 Task: Look for space in Pápa, Hungary from 2nd June, 2023 to 15th June, 2023 for 2 adults and 1 pet in price range Rs.10000 to Rs.15000. Place can be entire place with 1  bedroom having 1 bed and 1 bathroom. Property type can be house, flat, guest house, hotel. Booking option can be shelf check-in. Required host language is English.
Action: Mouse moved to (545, 90)
Screenshot: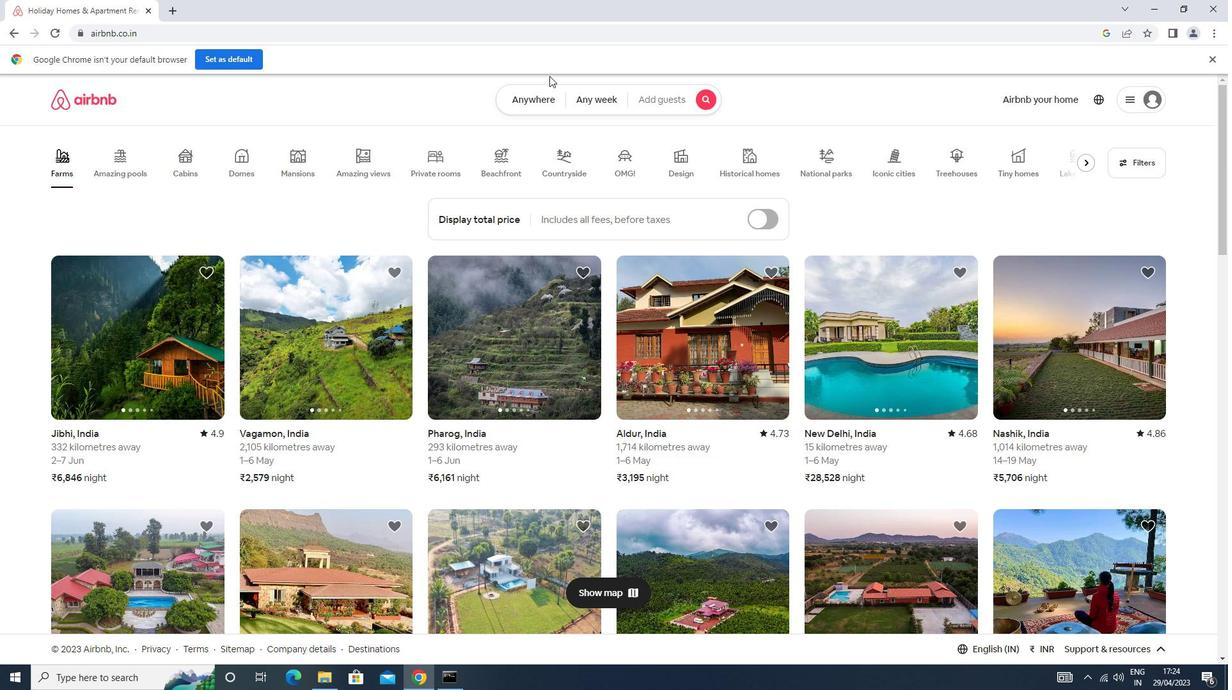 
Action: Mouse pressed left at (545, 90)
Screenshot: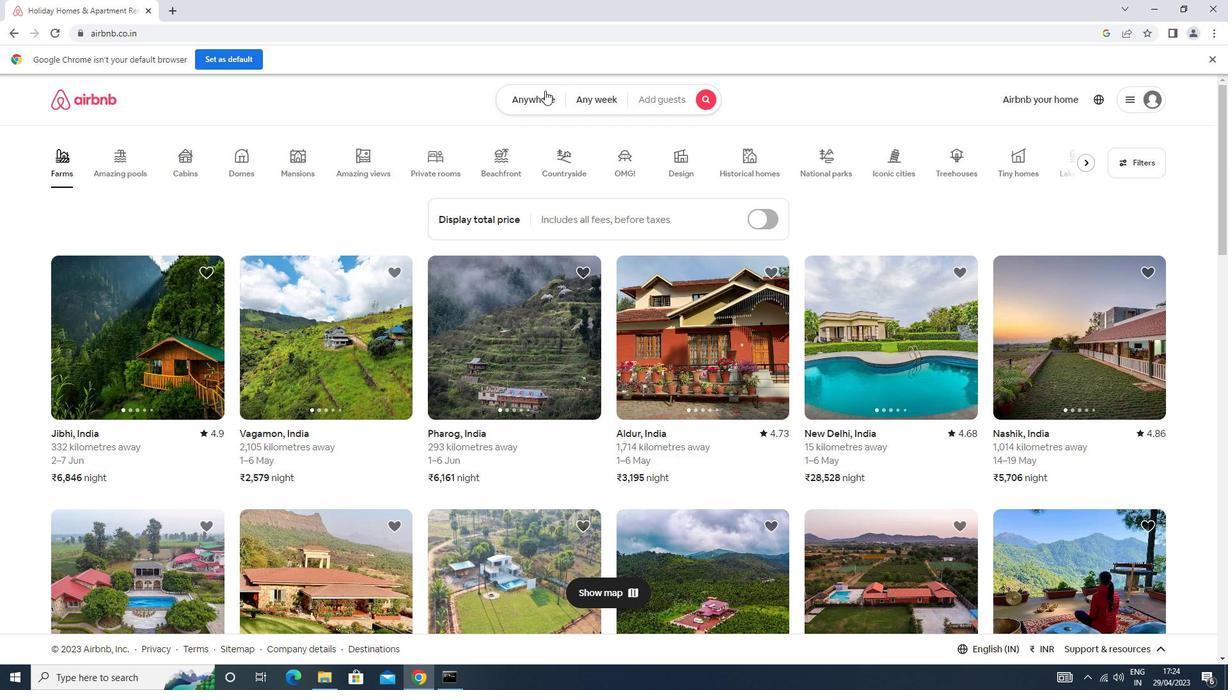 
Action: Mouse moved to (519, 150)
Screenshot: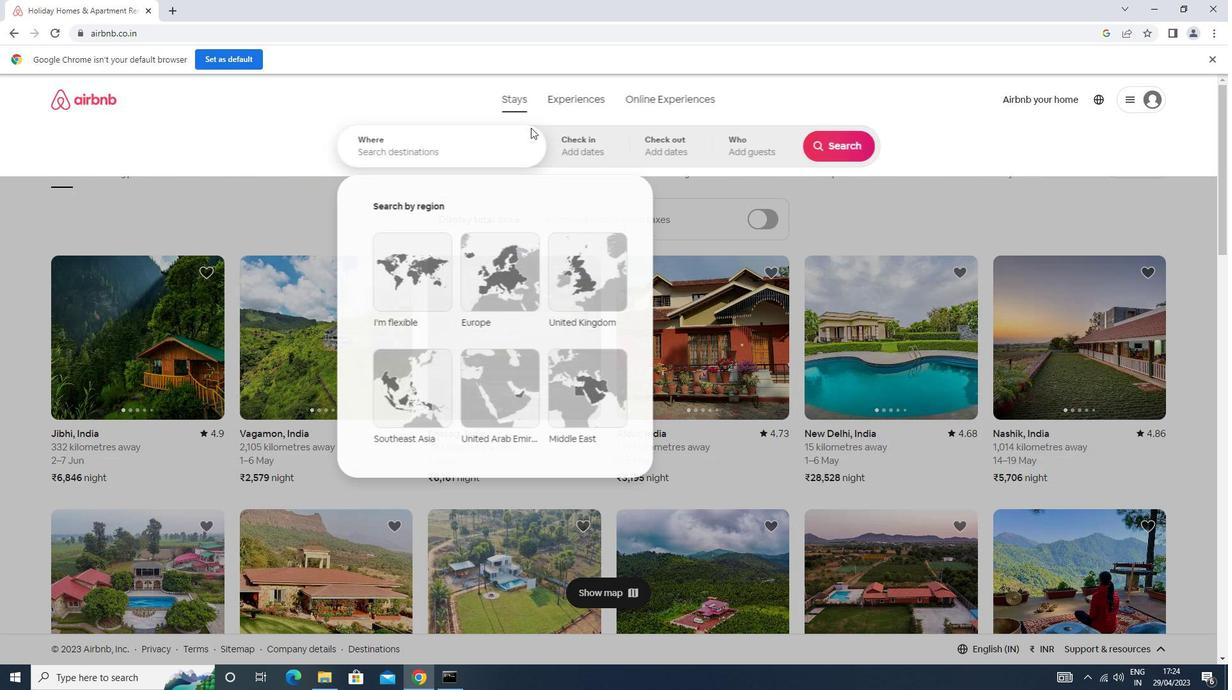 
Action: Mouse pressed left at (519, 150)
Screenshot: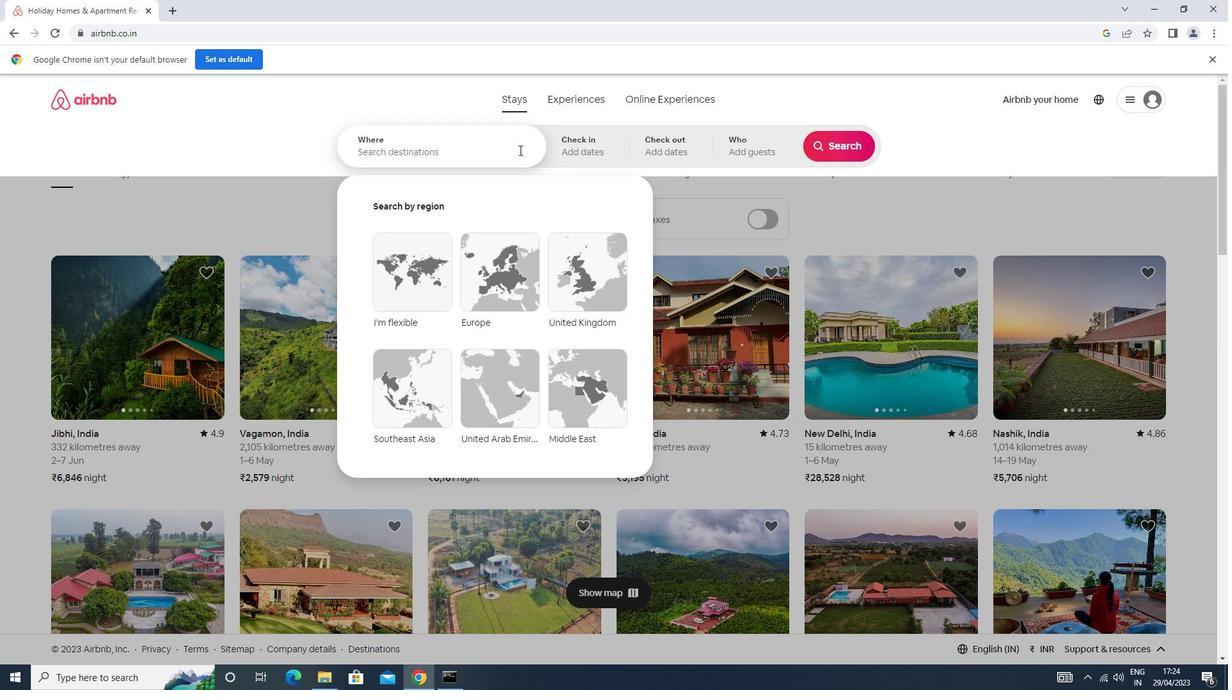 
Action: Key pressed papa<Key.enter>
Screenshot: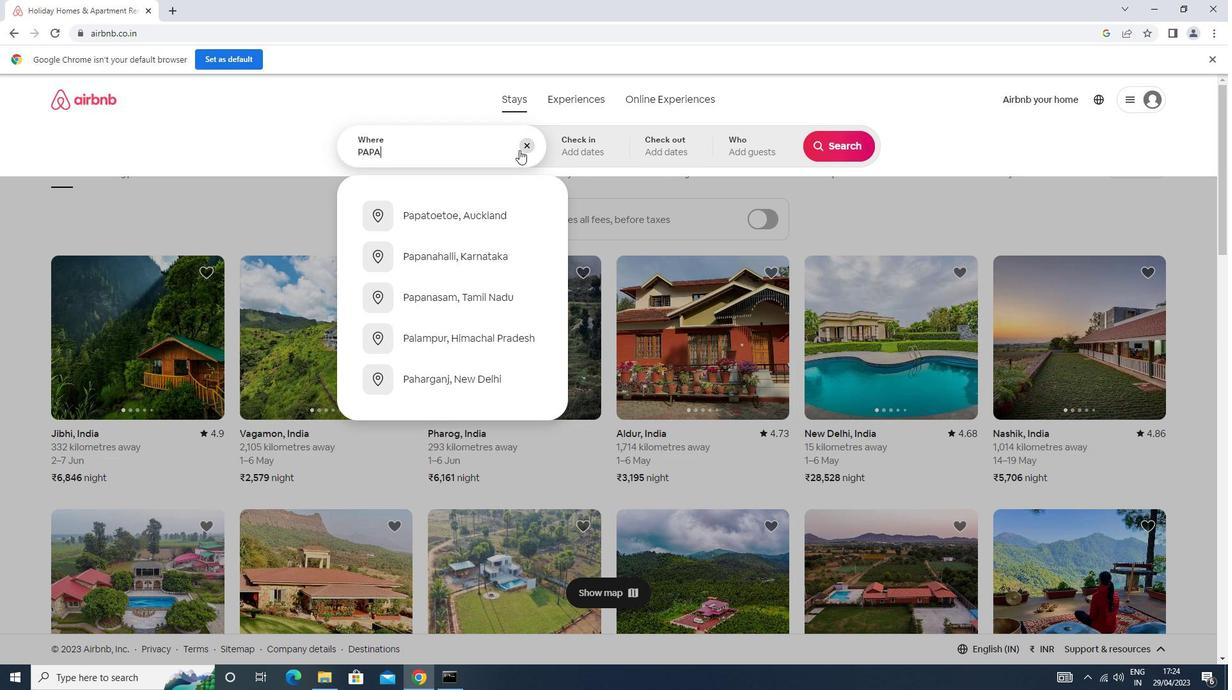 
Action: Mouse moved to (842, 248)
Screenshot: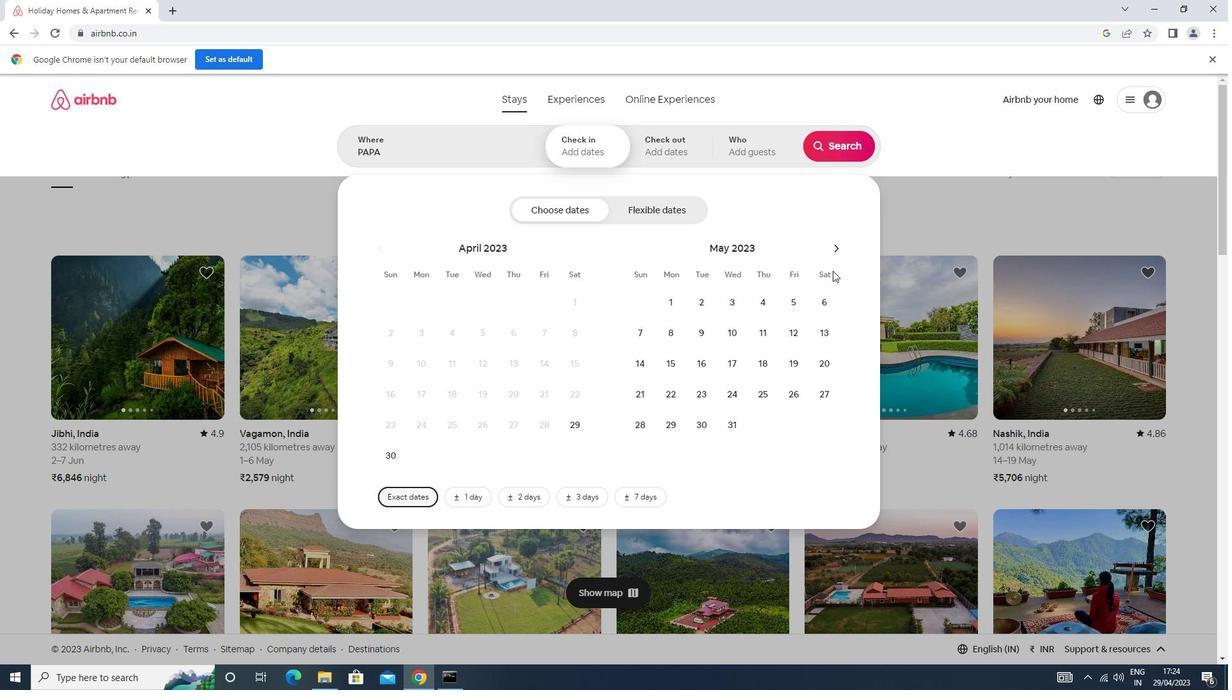 
Action: Mouse pressed left at (842, 248)
Screenshot: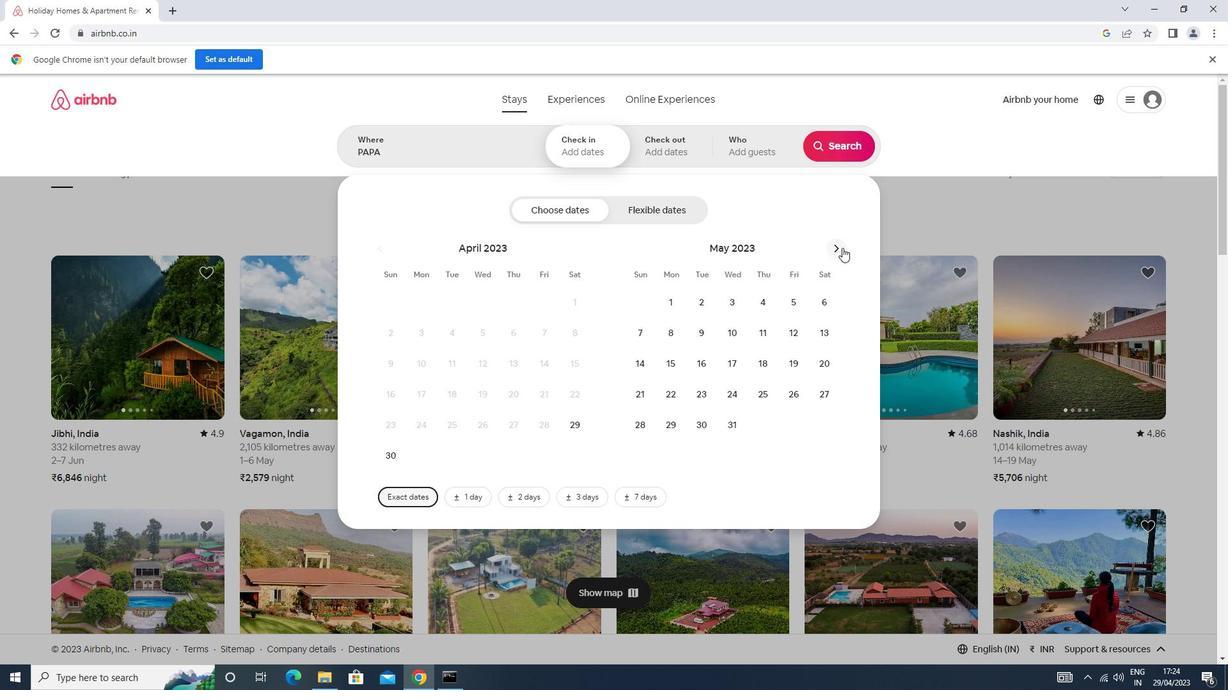 
Action: Mouse moved to (793, 296)
Screenshot: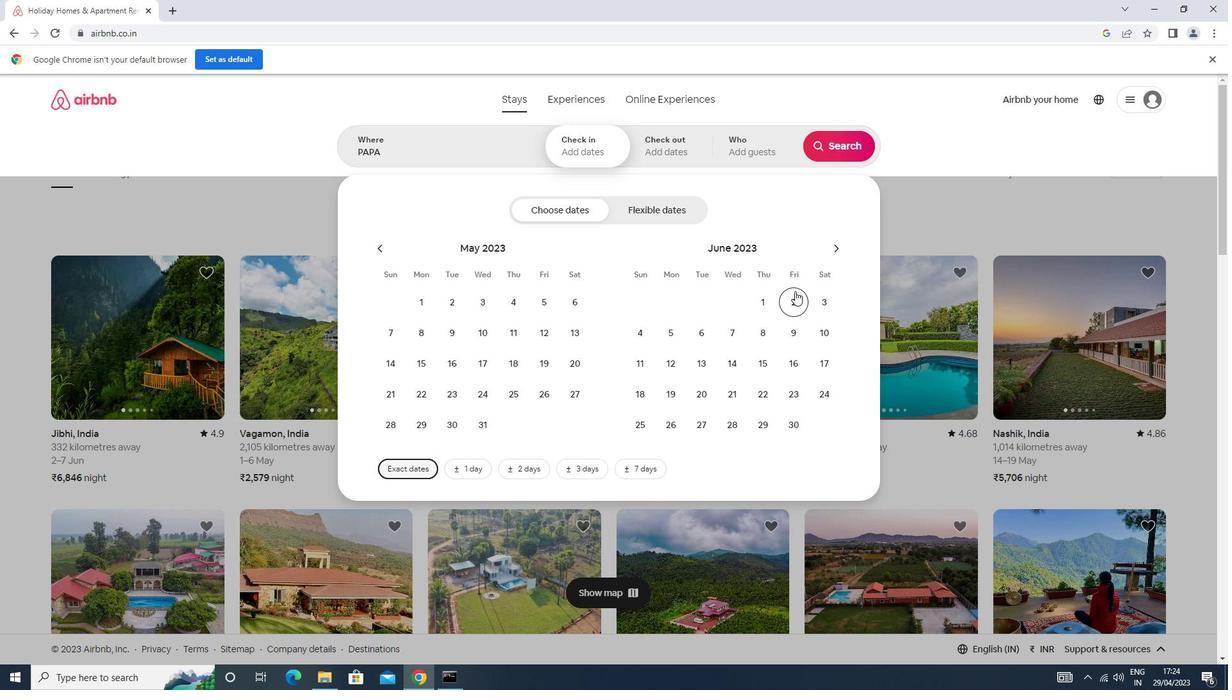 
Action: Mouse pressed left at (793, 296)
Screenshot: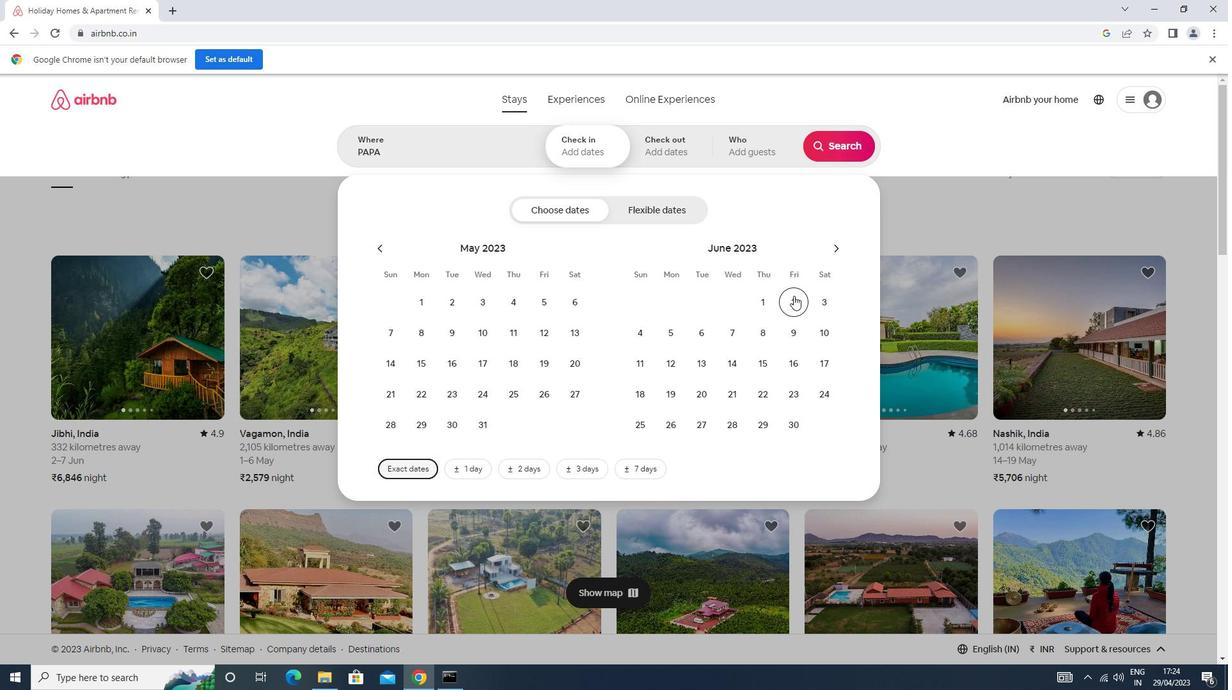 
Action: Mouse moved to (762, 364)
Screenshot: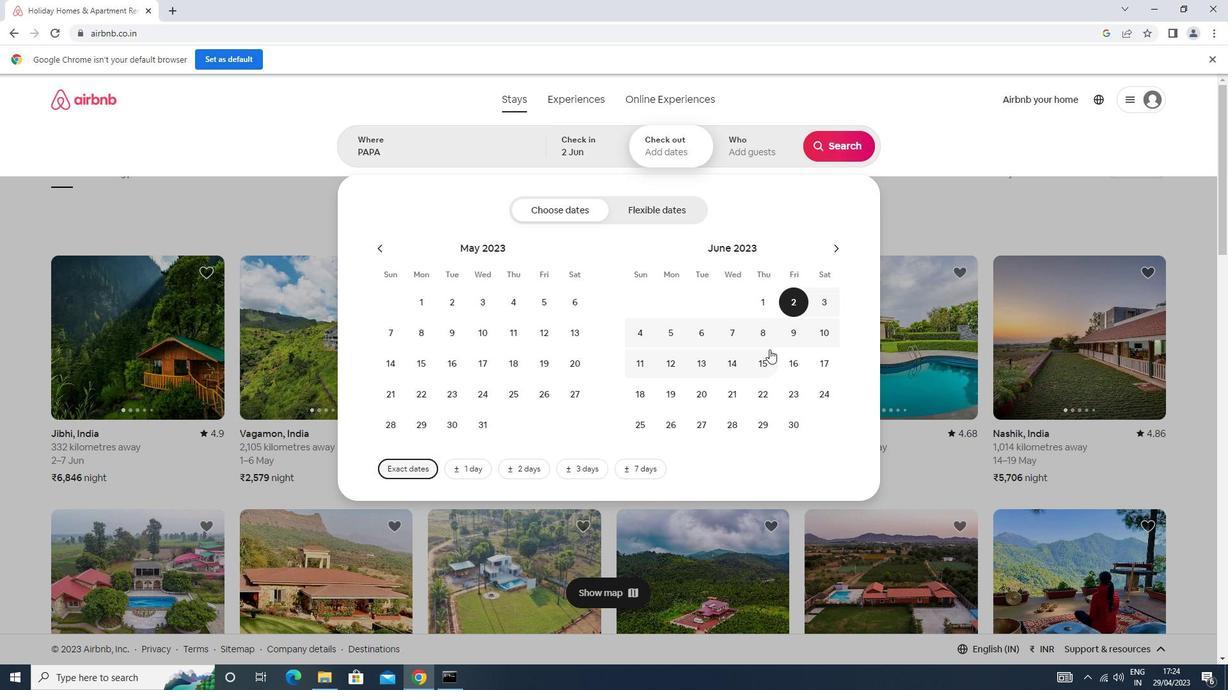 
Action: Mouse pressed left at (762, 364)
Screenshot: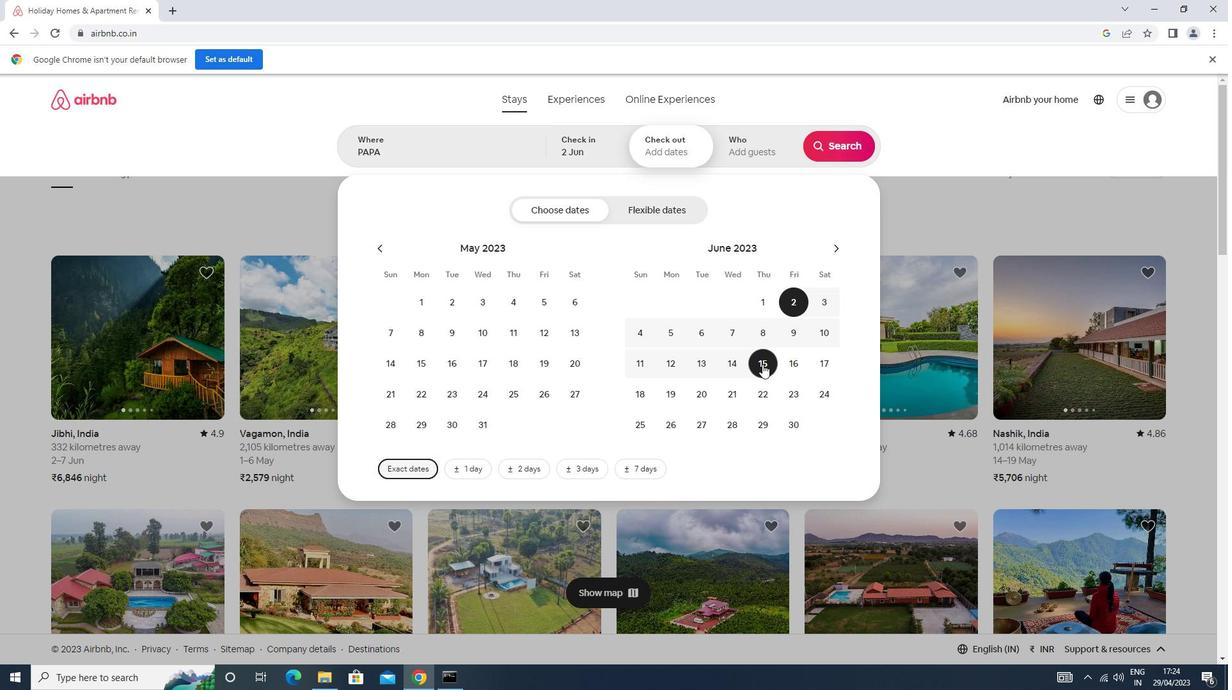 
Action: Mouse moved to (734, 145)
Screenshot: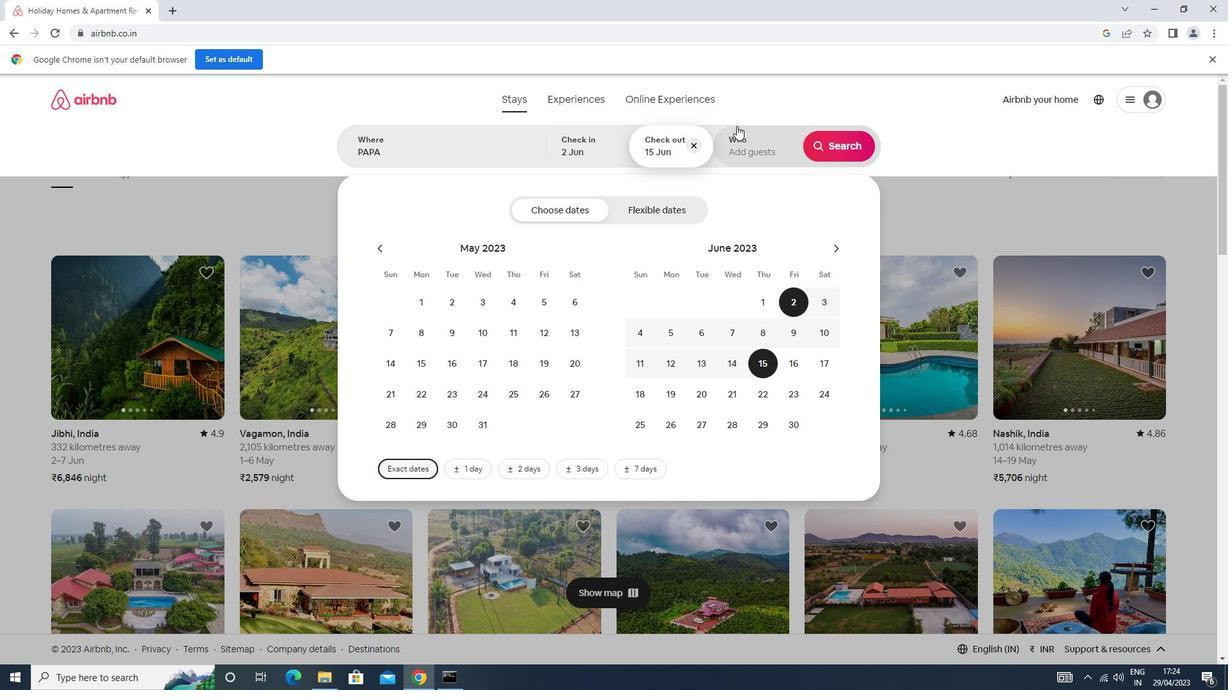 
Action: Mouse pressed left at (734, 145)
Screenshot: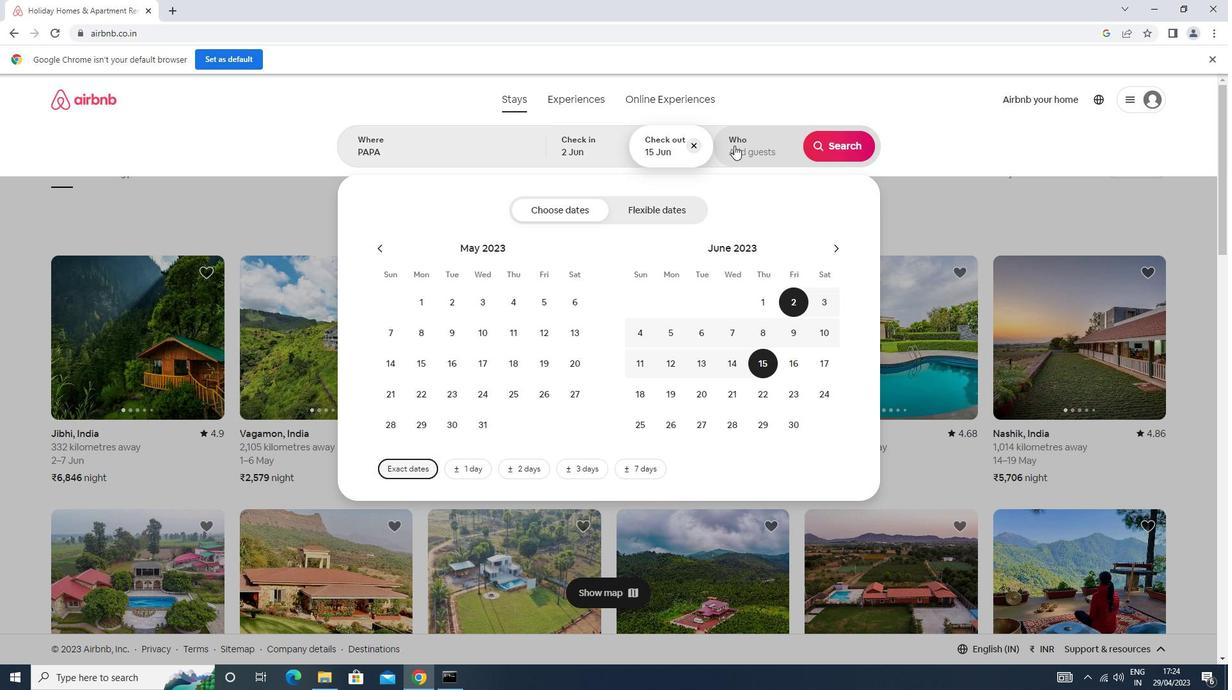 
Action: Mouse moved to (845, 211)
Screenshot: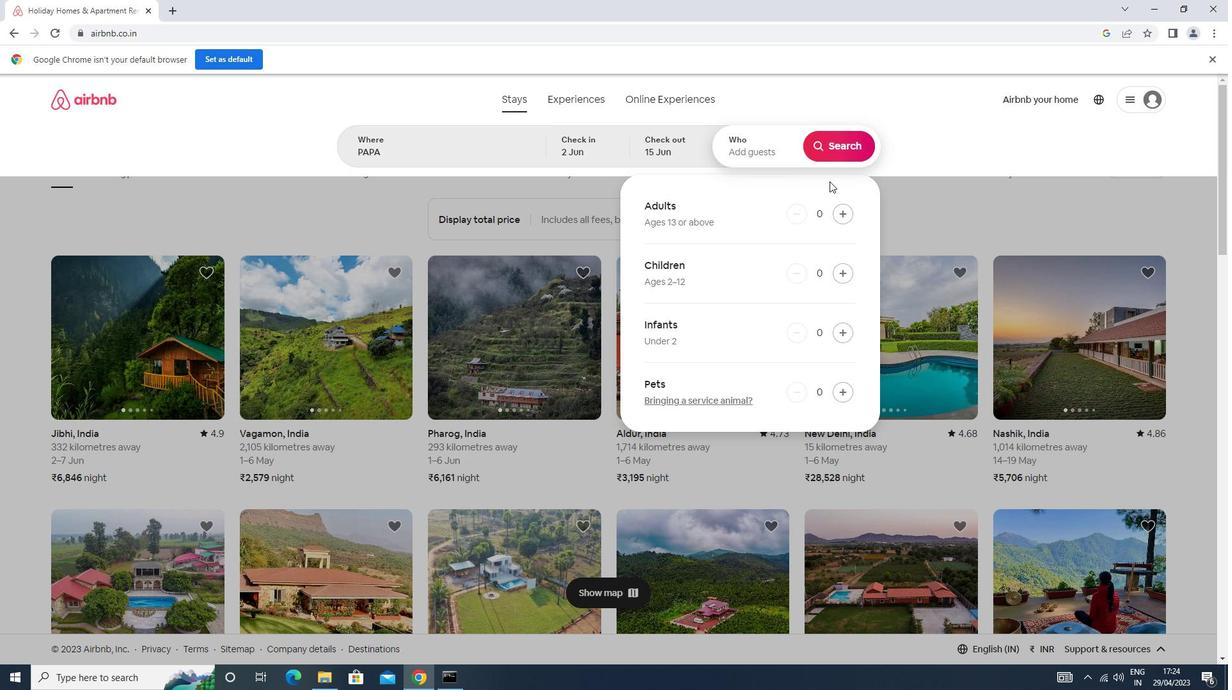 
Action: Mouse pressed left at (845, 211)
Screenshot: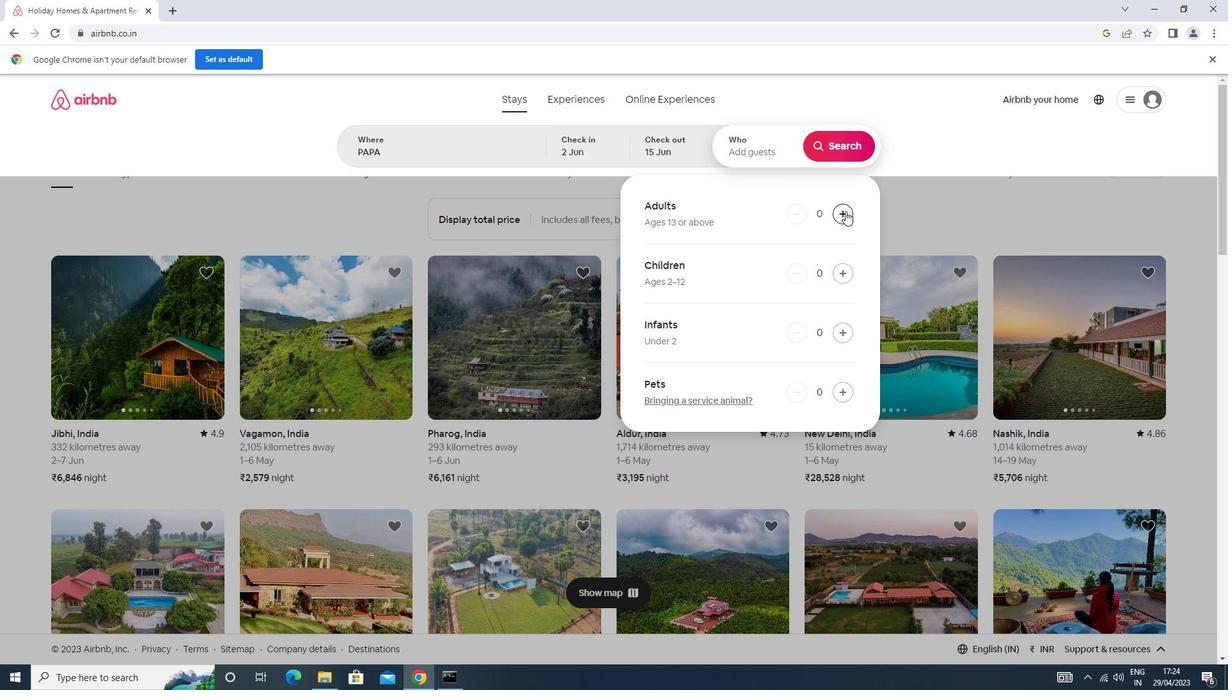 
Action: Mouse pressed left at (845, 211)
Screenshot: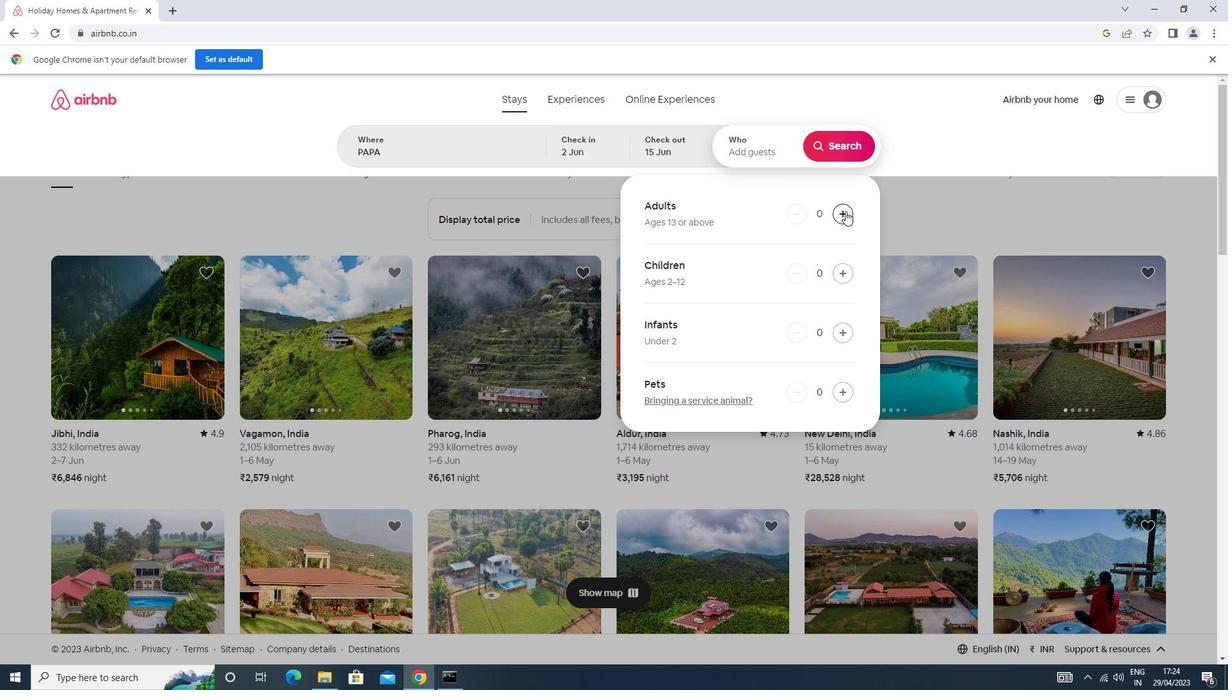 
Action: Mouse moved to (843, 146)
Screenshot: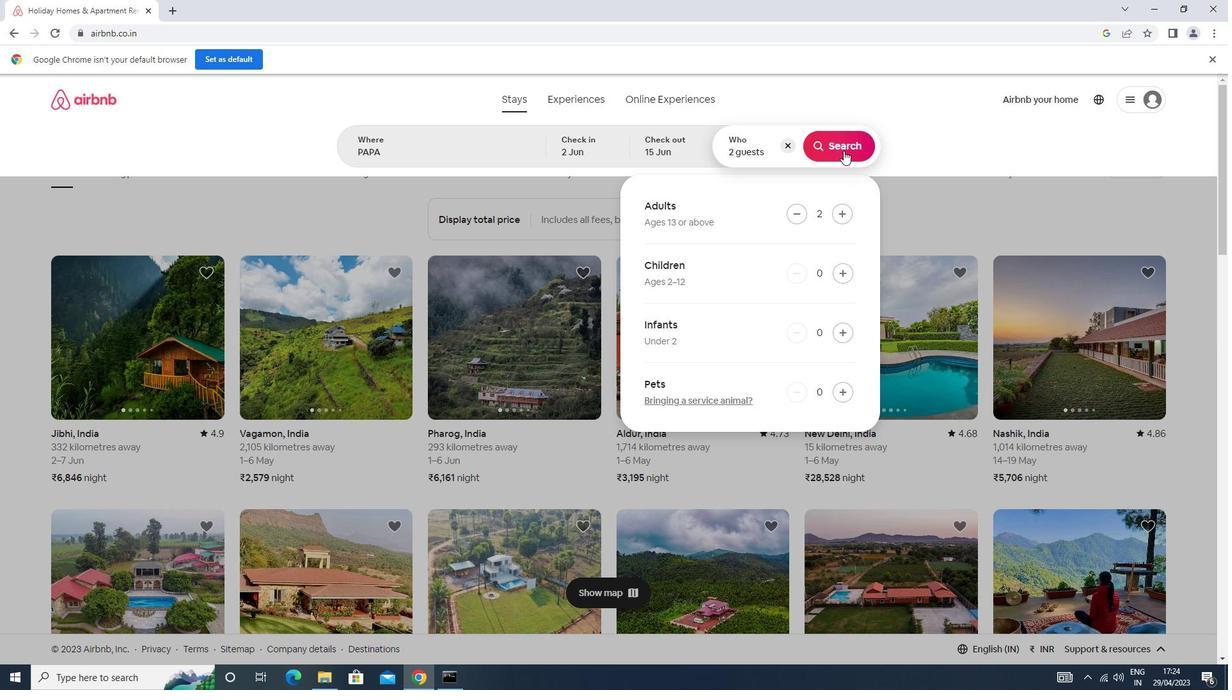 
Action: Mouse pressed left at (843, 146)
Screenshot: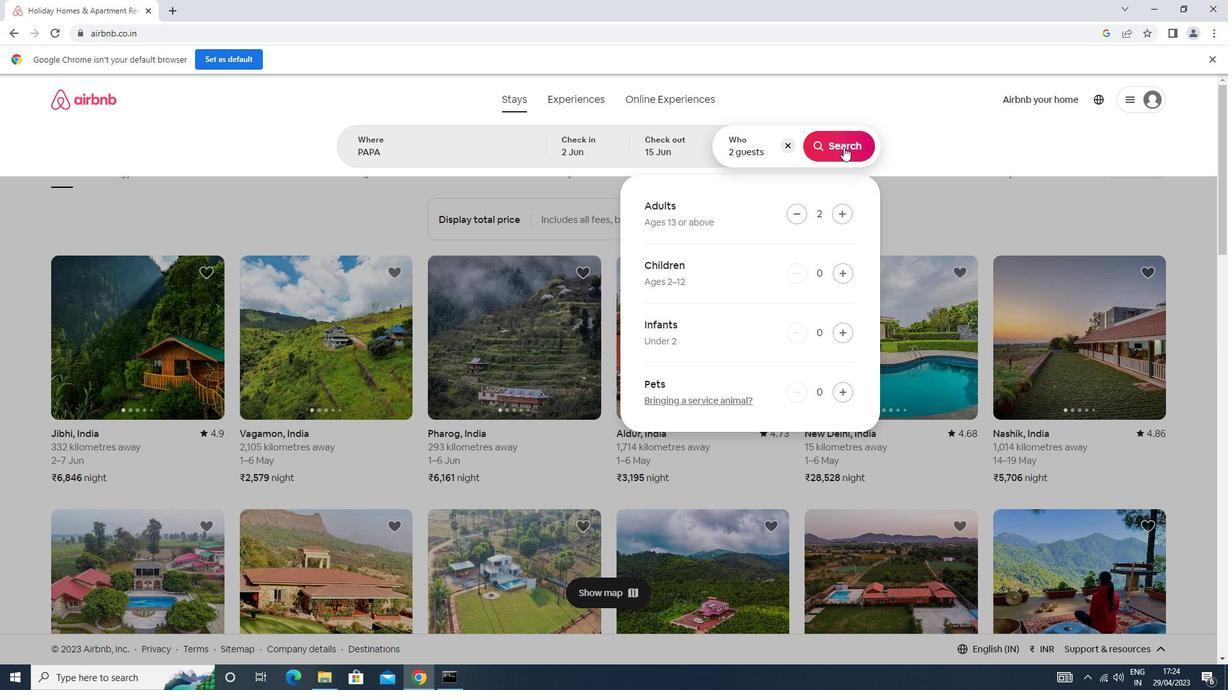 
Action: Mouse moved to (1167, 150)
Screenshot: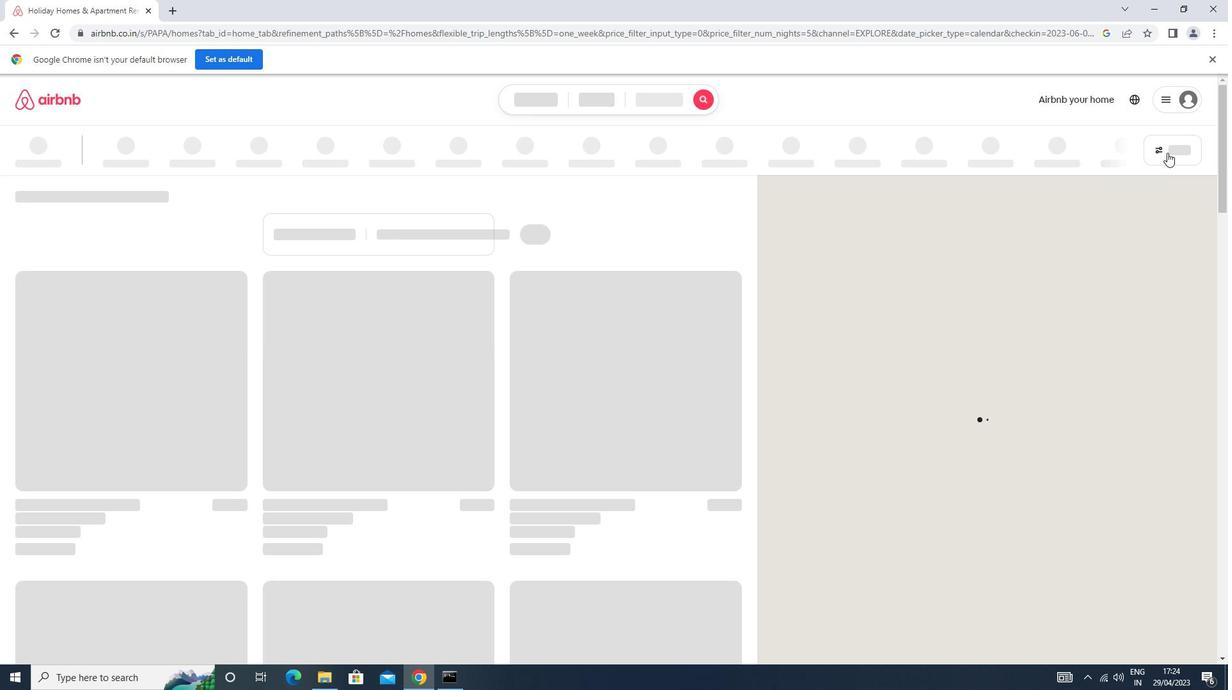 
Action: Mouse pressed left at (1167, 150)
Screenshot: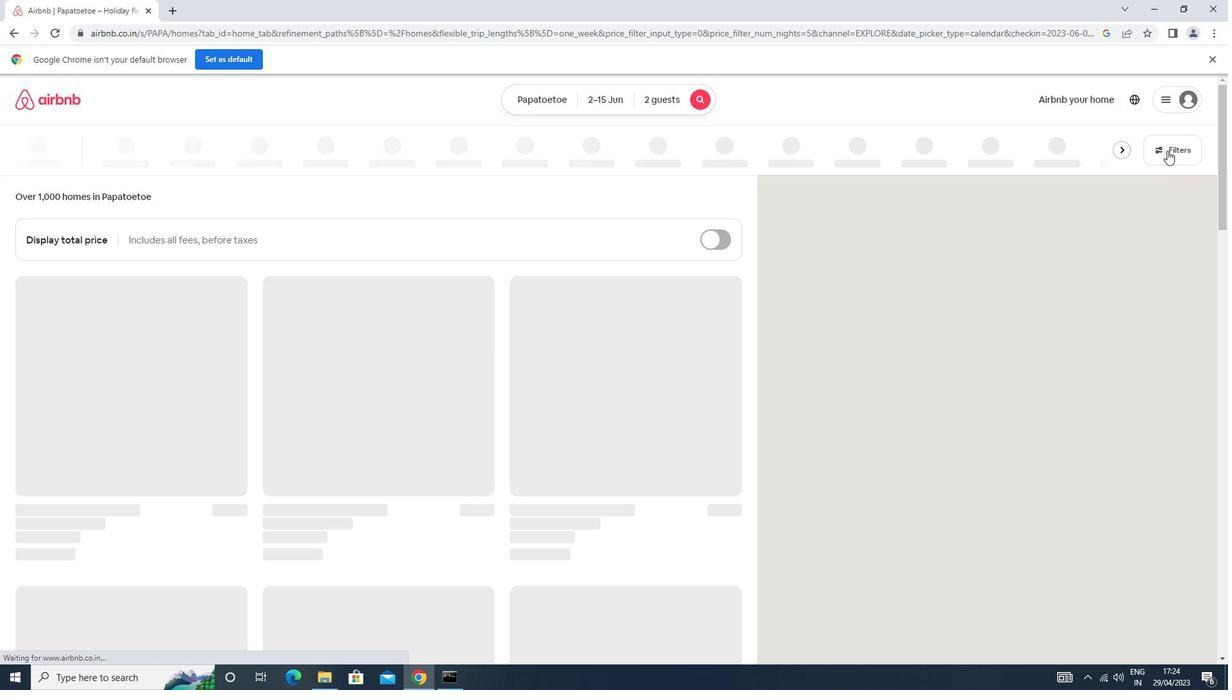 
Action: Mouse moved to (515, 314)
Screenshot: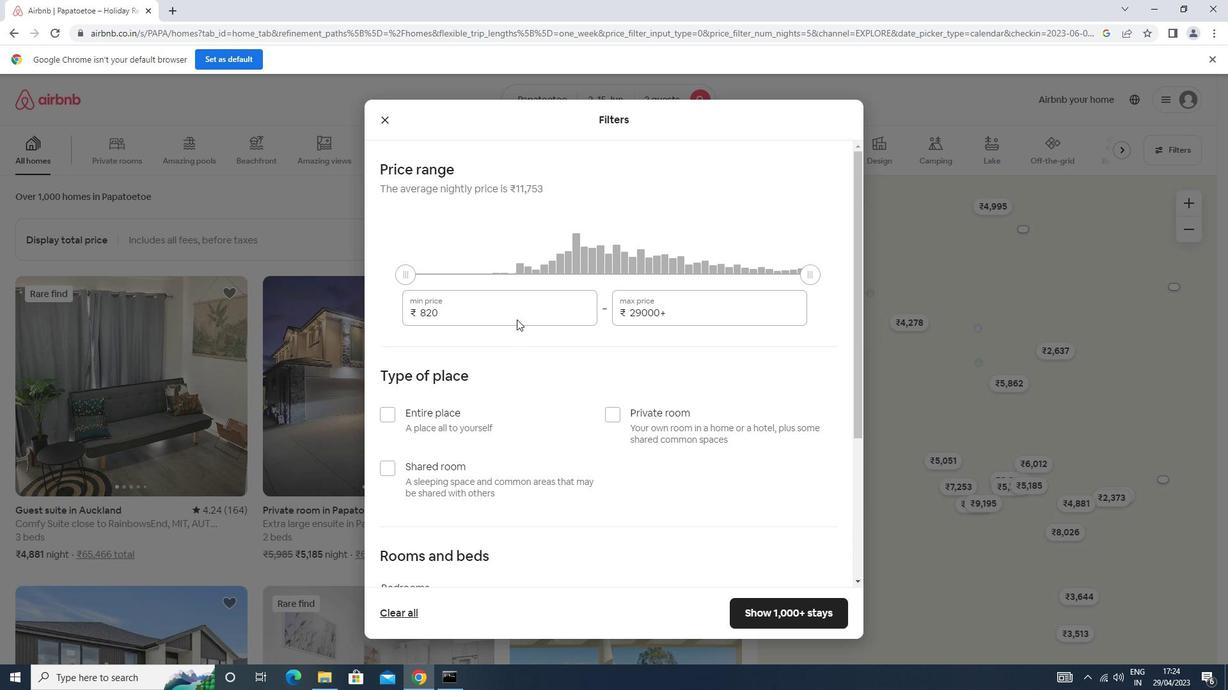 
Action: Mouse pressed left at (515, 314)
Screenshot: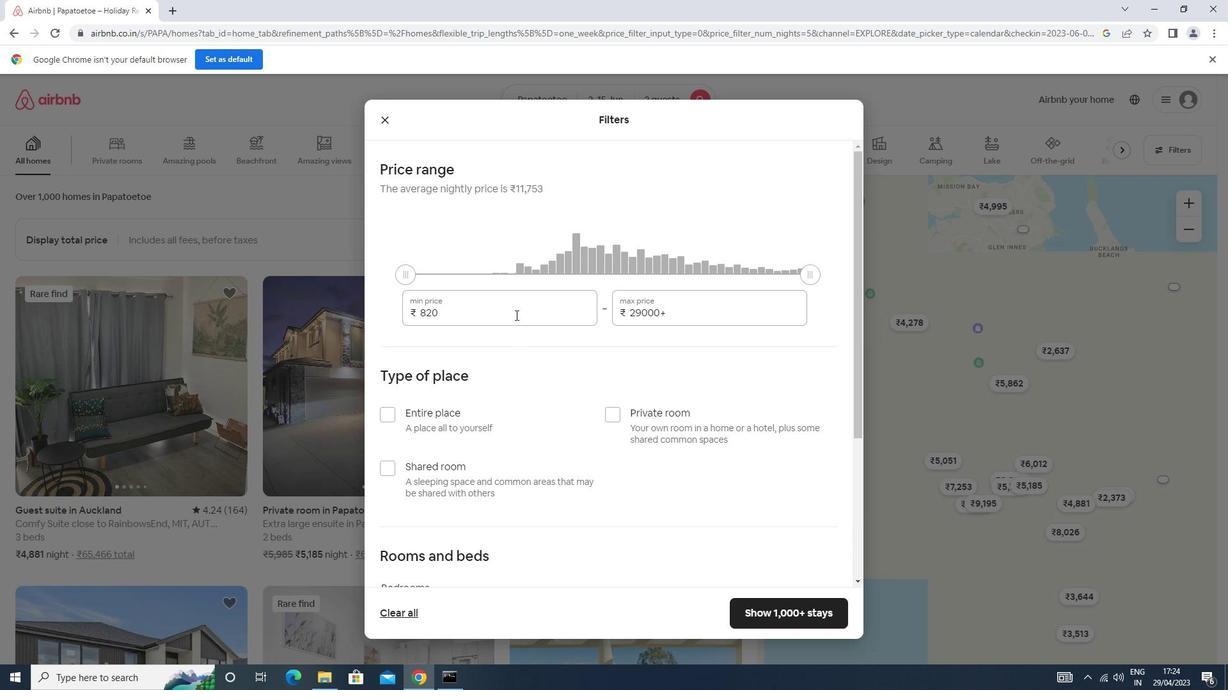 
Action: Mouse moved to (516, 310)
Screenshot: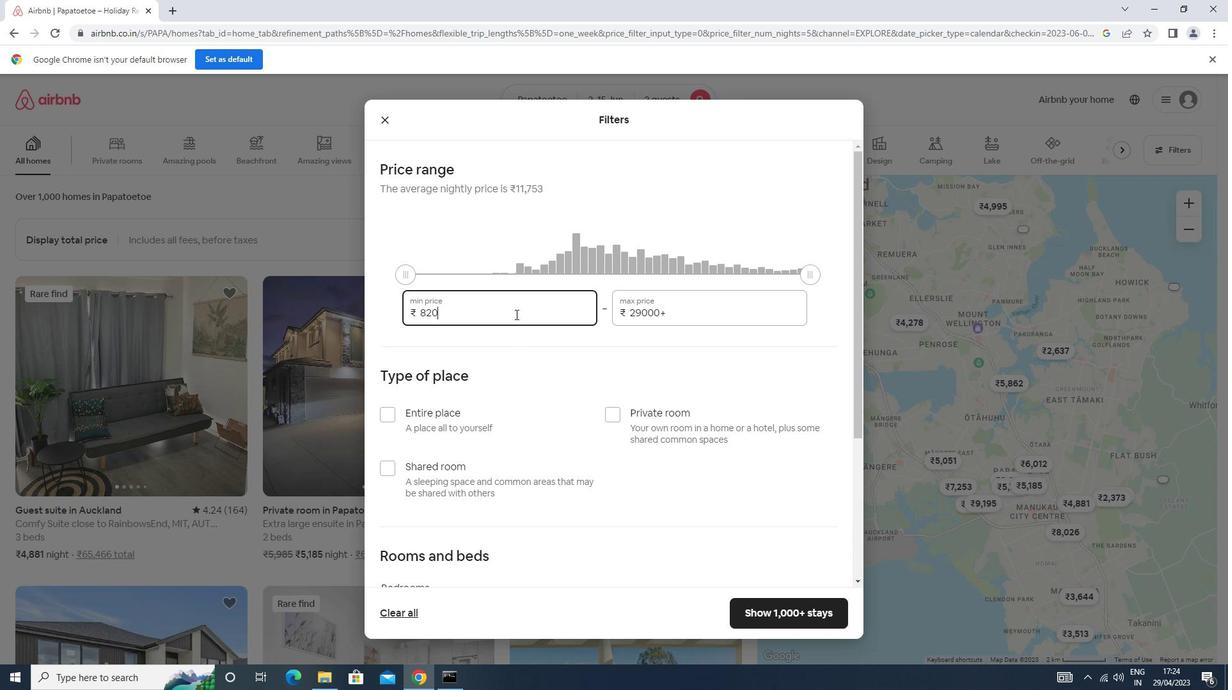 
Action: Key pressed <Key.backspace><Key.backspace><Key.backspace><Key.backspace><Key.backspace><Key.backspace><Key.backspace><Key.backspace><Key.backspace><Key.backspace><Key.backspace><Key.backspace><Key.backspace><Key.backspace><Key.backspace><Key.backspace><Key.backspace><Key.backspace><Key.backspace><Key.backspace><Key.backspace><Key.backspace><Key.backspace><Key.backspace><Key.backspace><Key.backspace><Key.backspace>10000<Key.tab>15000
Screenshot: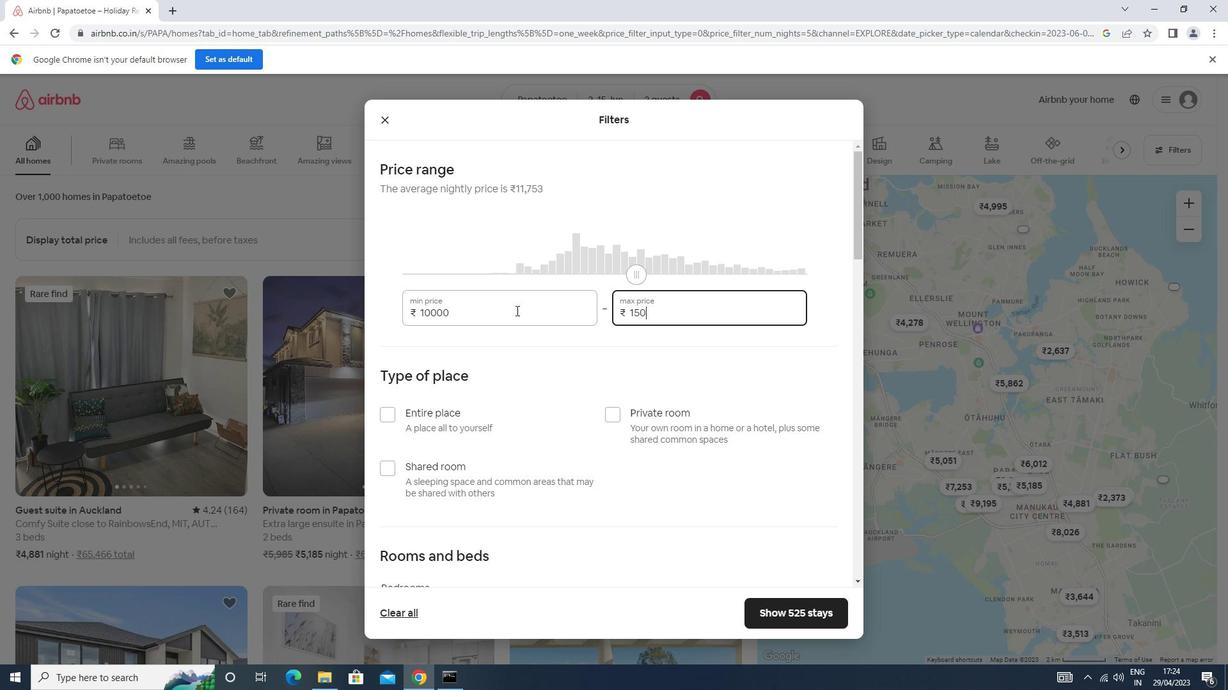
Action: Mouse moved to (424, 412)
Screenshot: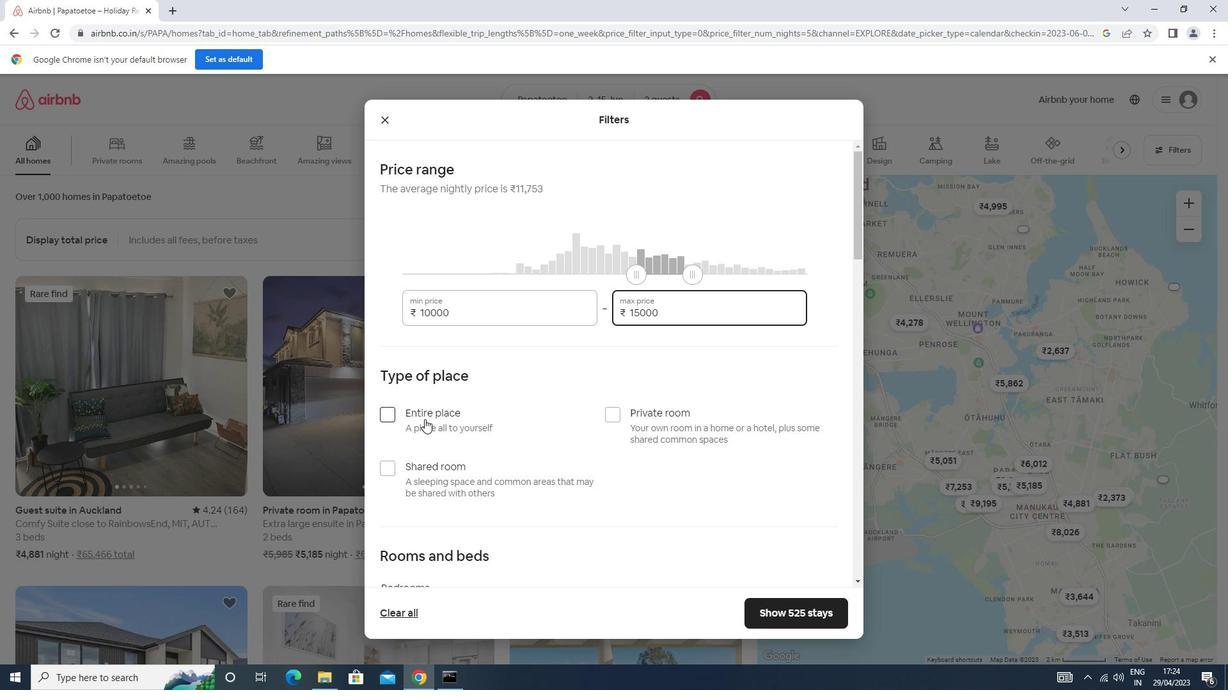 
Action: Mouse pressed left at (424, 412)
Screenshot: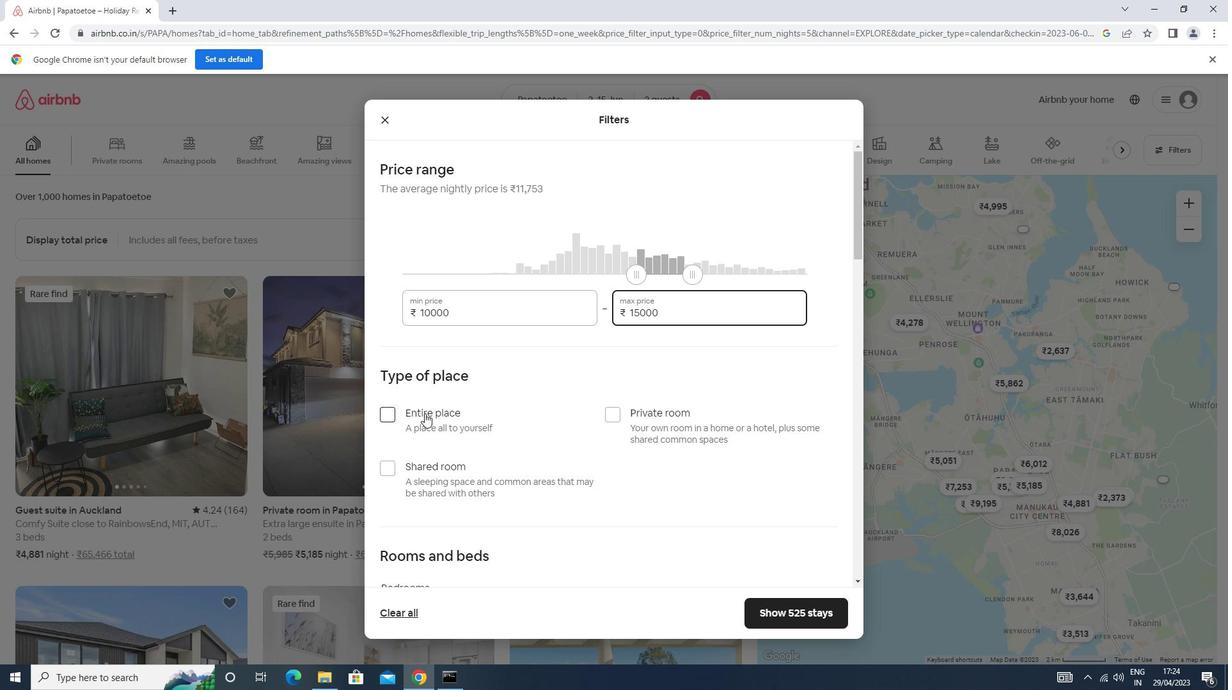 
Action: Mouse moved to (446, 379)
Screenshot: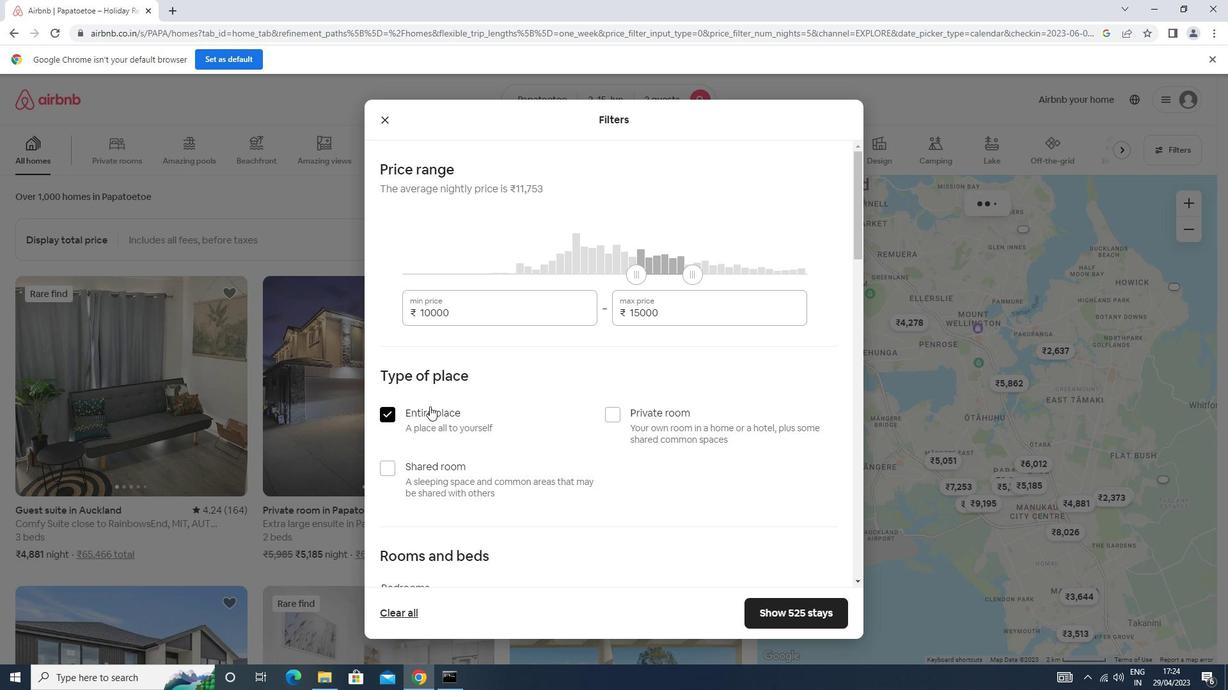 
Action: Mouse scrolled (446, 379) with delta (0, 0)
Screenshot: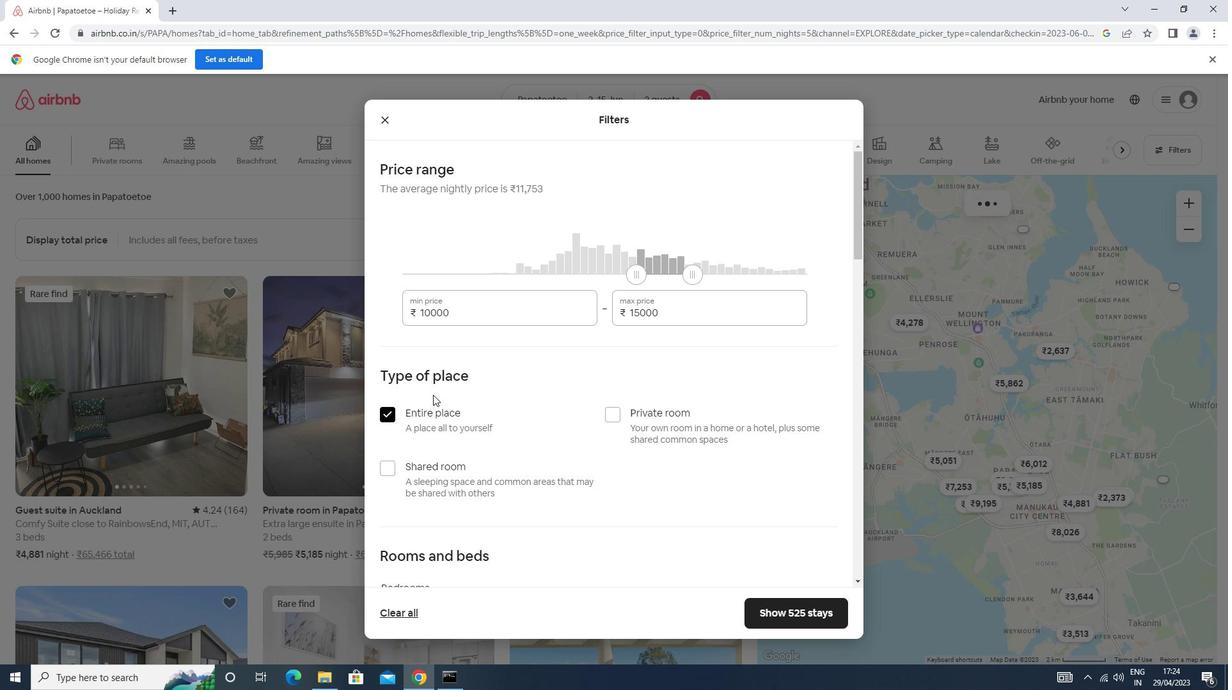 
Action: Mouse scrolled (446, 379) with delta (0, 0)
Screenshot: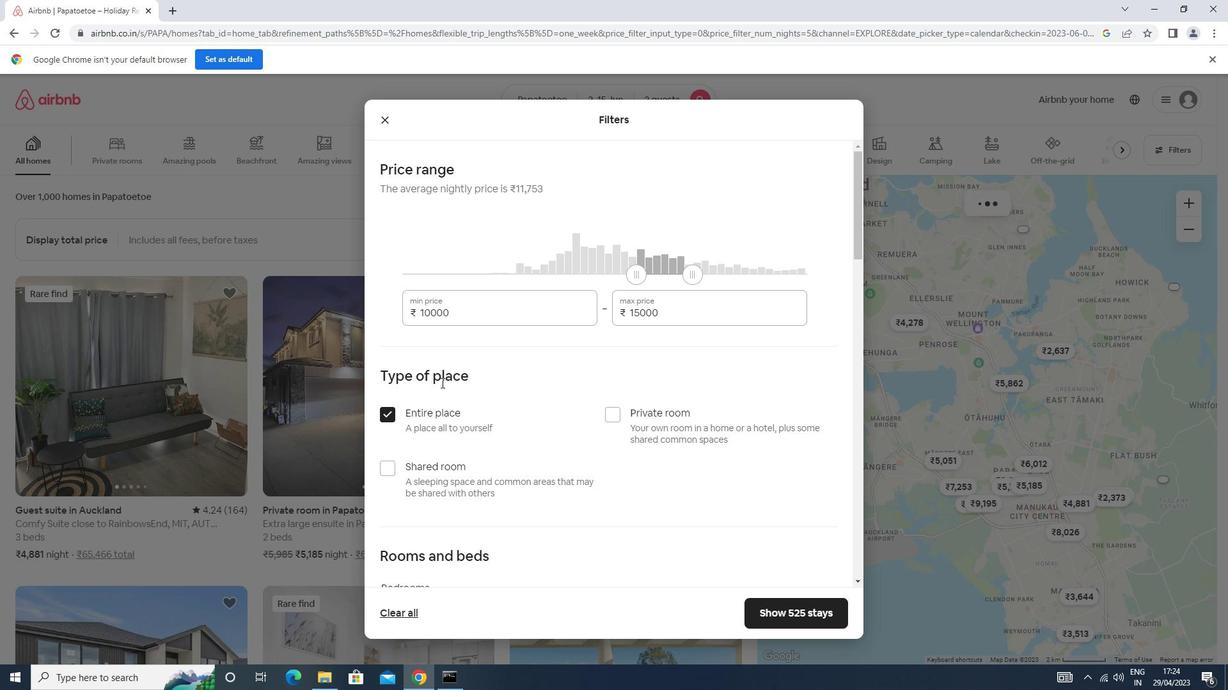 
Action: Mouse scrolled (446, 379) with delta (0, 0)
Screenshot: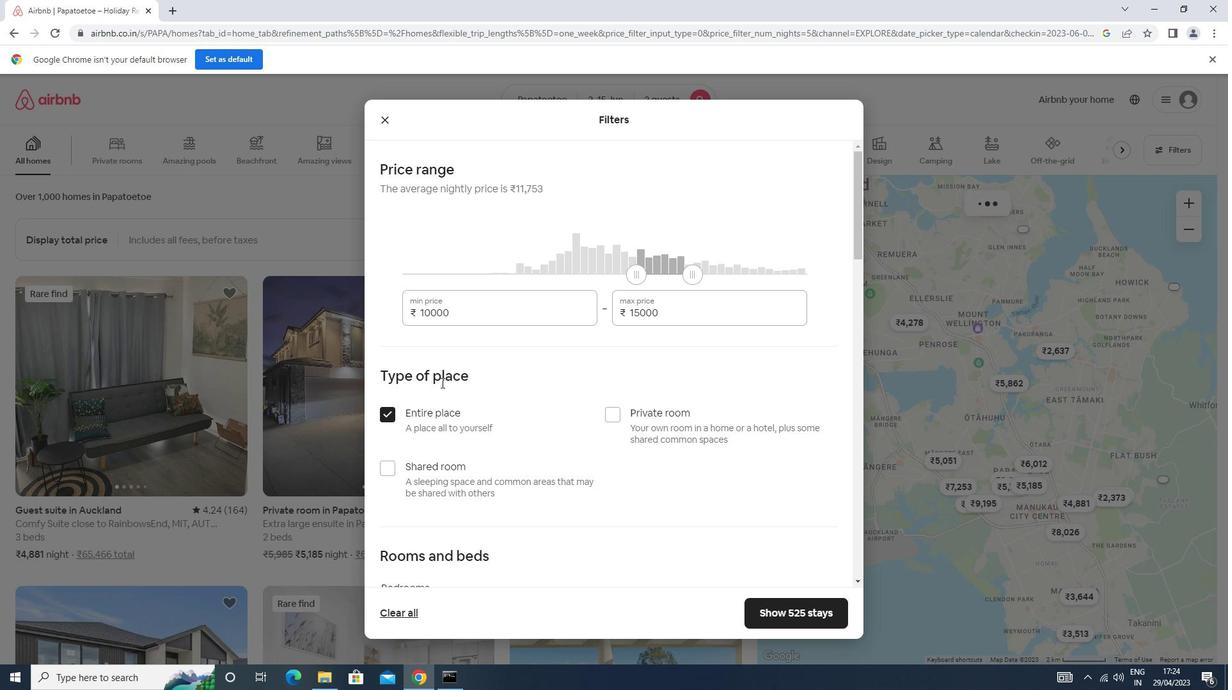 
Action: Mouse scrolled (446, 379) with delta (0, 0)
Screenshot: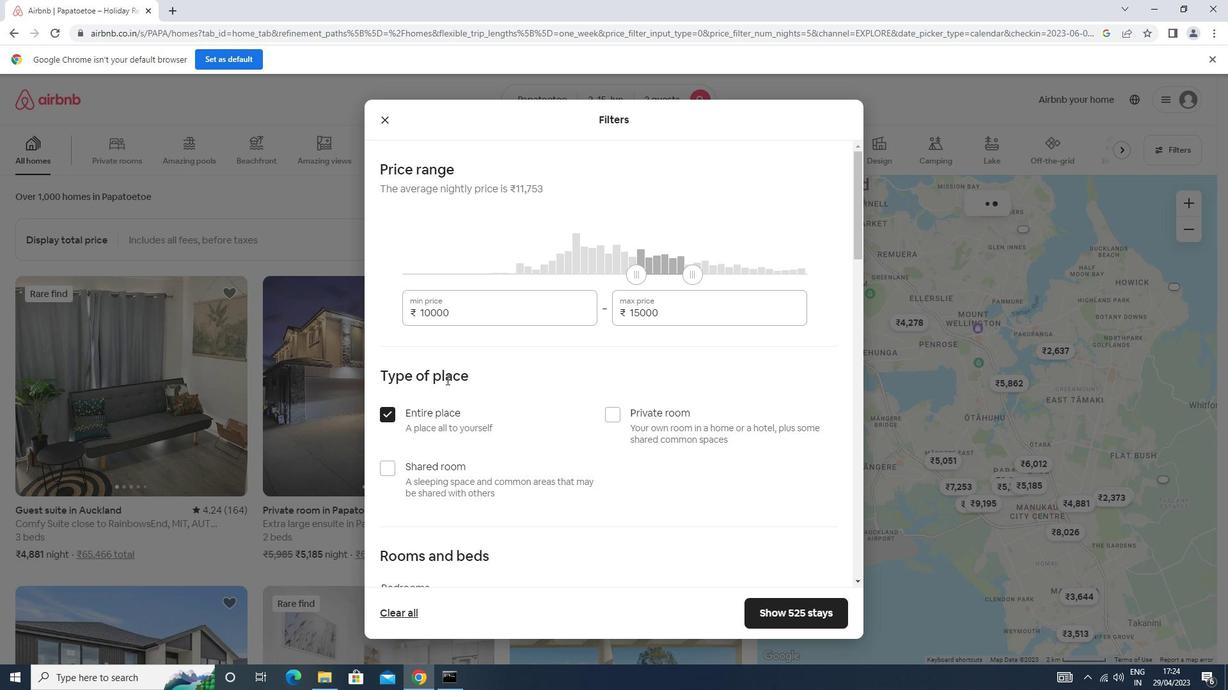 
Action: Mouse scrolled (446, 379) with delta (0, 0)
Screenshot: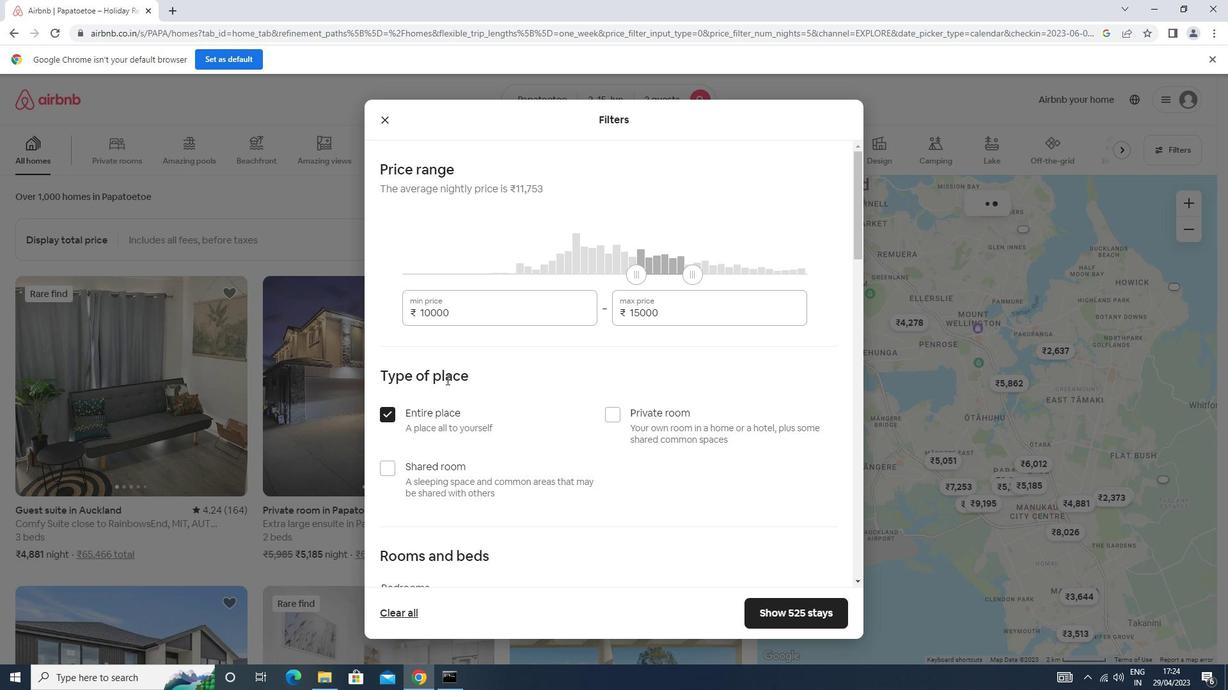 
Action: Mouse moved to (456, 308)
Screenshot: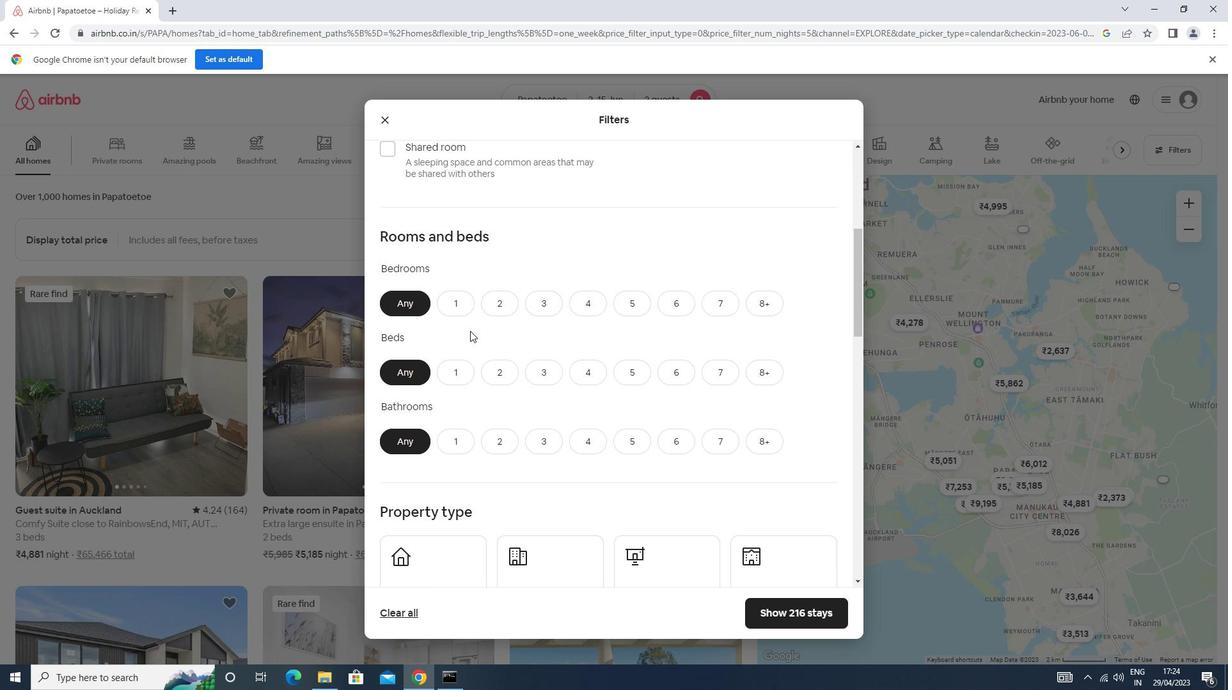 
Action: Mouse pressed left at (456, 308)
Screenshot: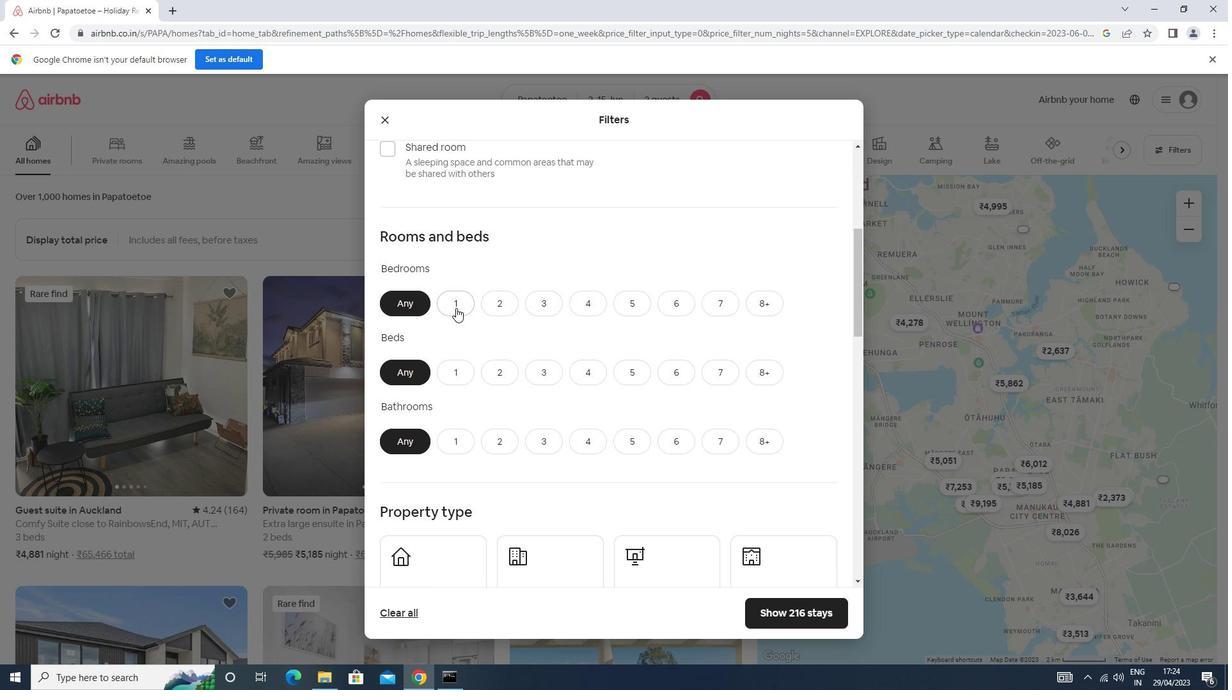 
Action: Mouse moved to (457, 373)
Screenshot: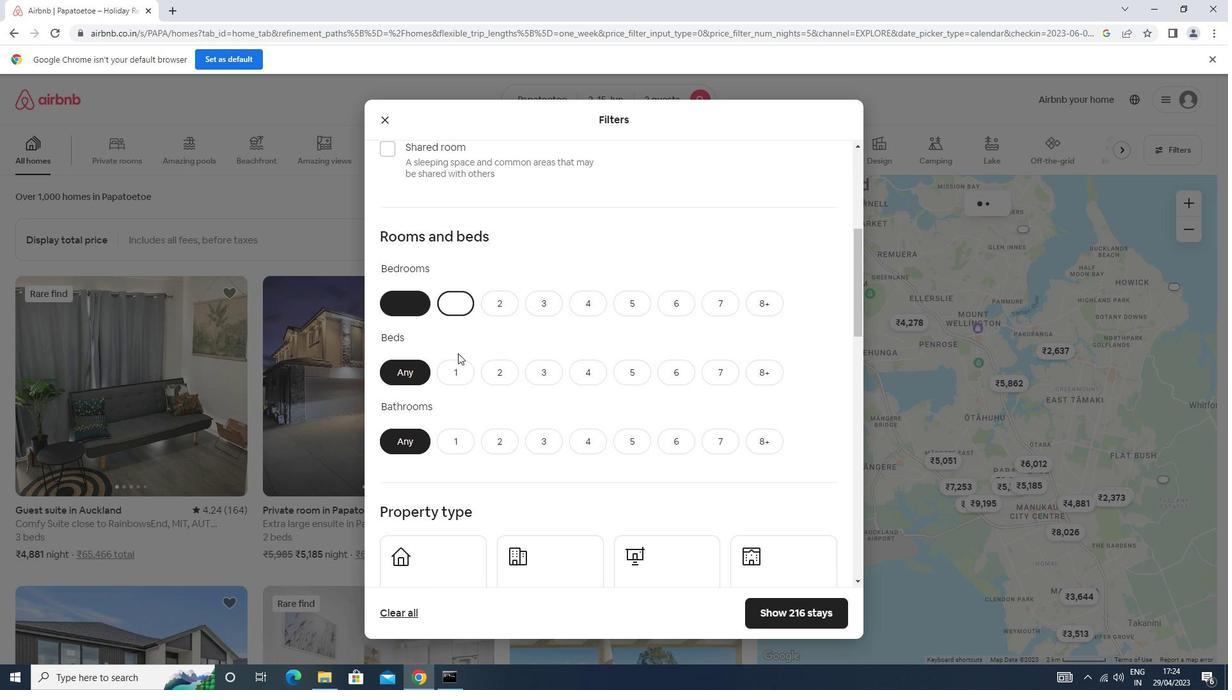 
Action: Mouse pressed left at (457, 373)
Screenshot: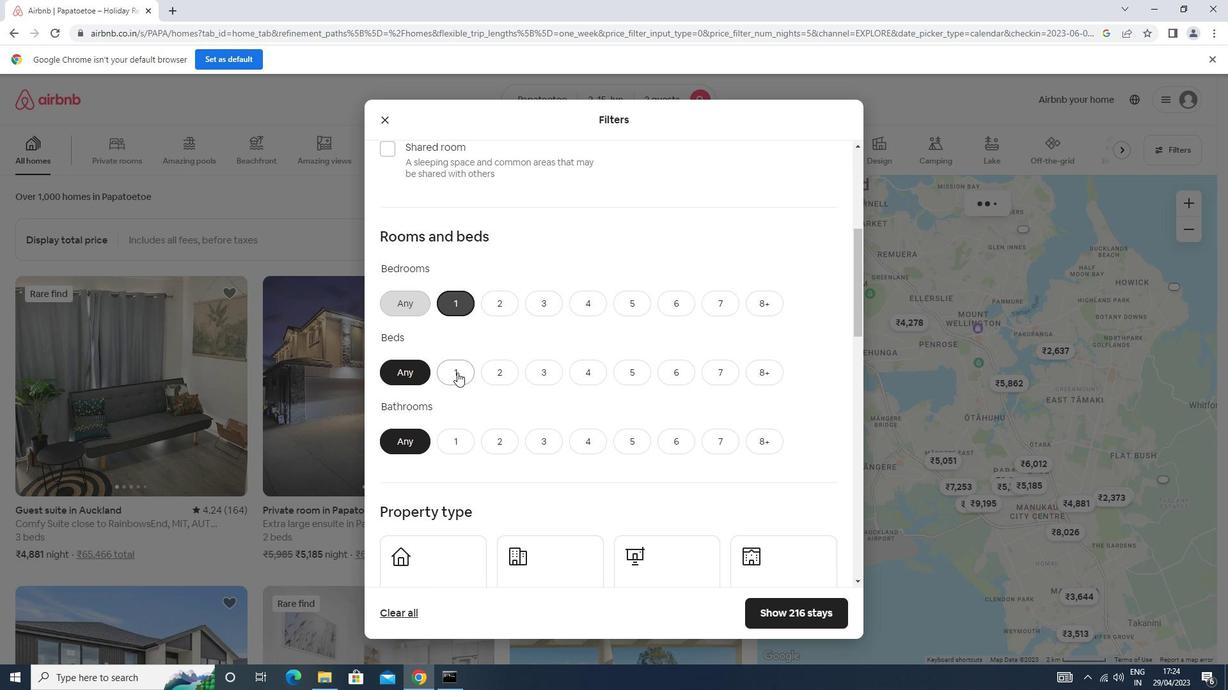 
Action: Mouse moved to (454, 447)
Screenshot: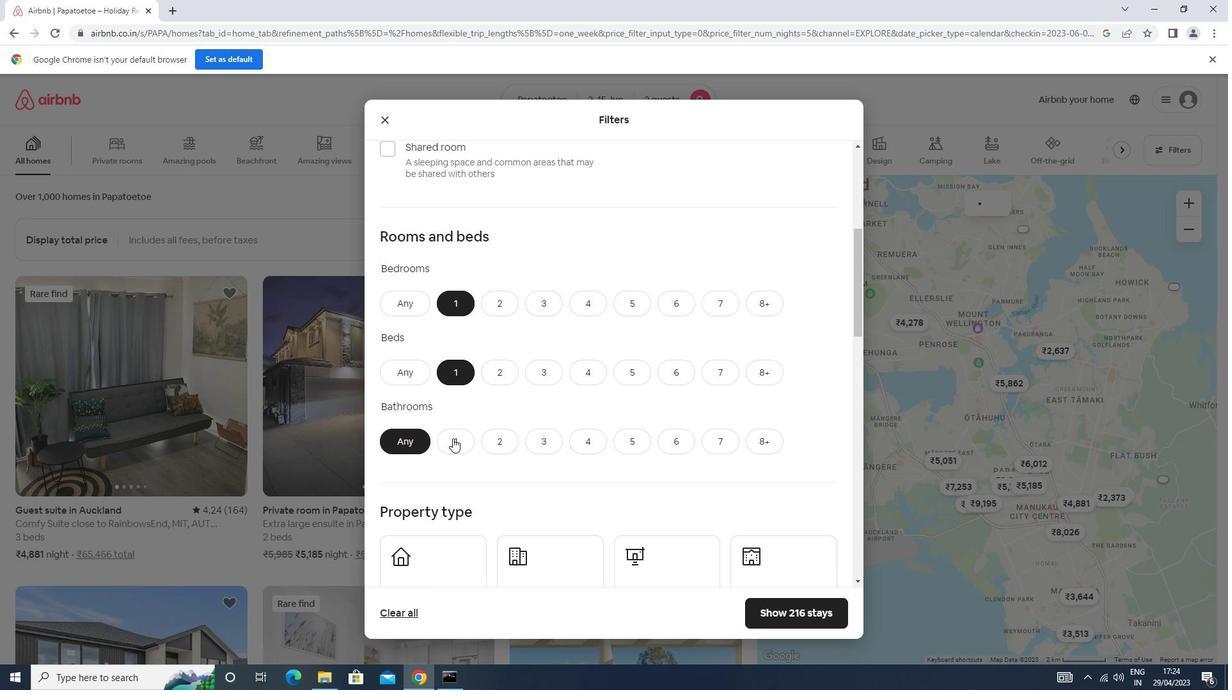 
Action: Mouse pressed left at (454, 447)
Screenshot: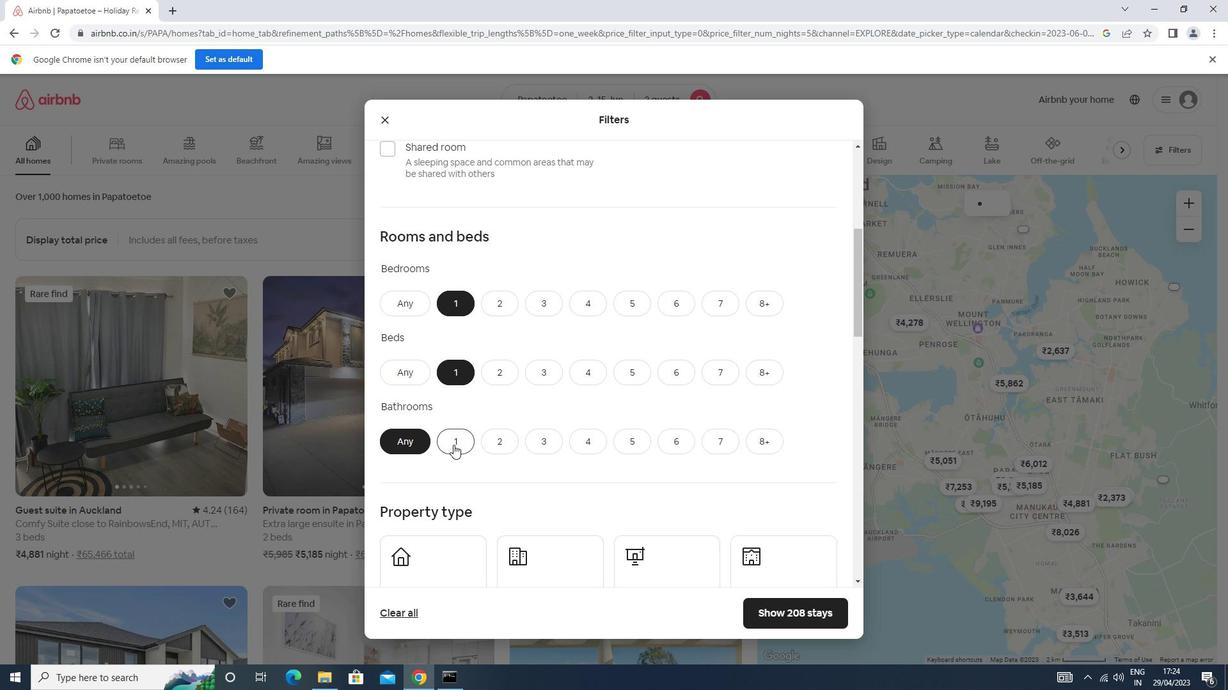 
Action: Mouse moved to (461, 417)
Screenshot: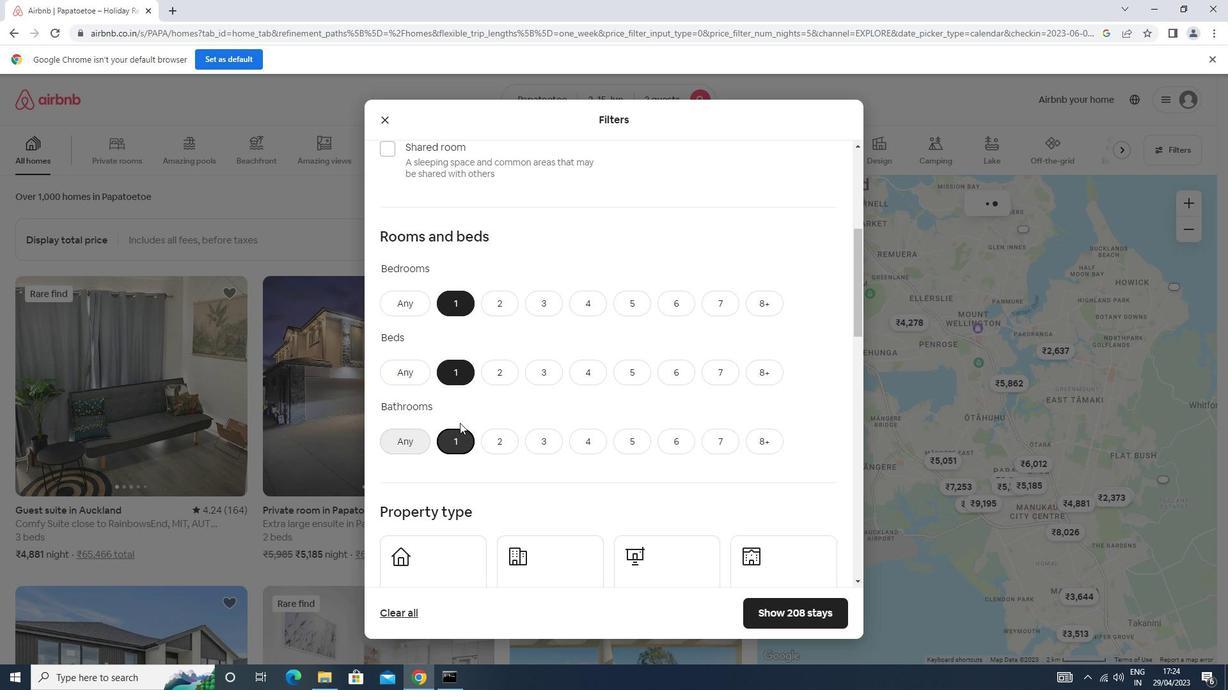 
Action: Mouse scrolled (461, 416) with delta (0, 0)
Screenshot: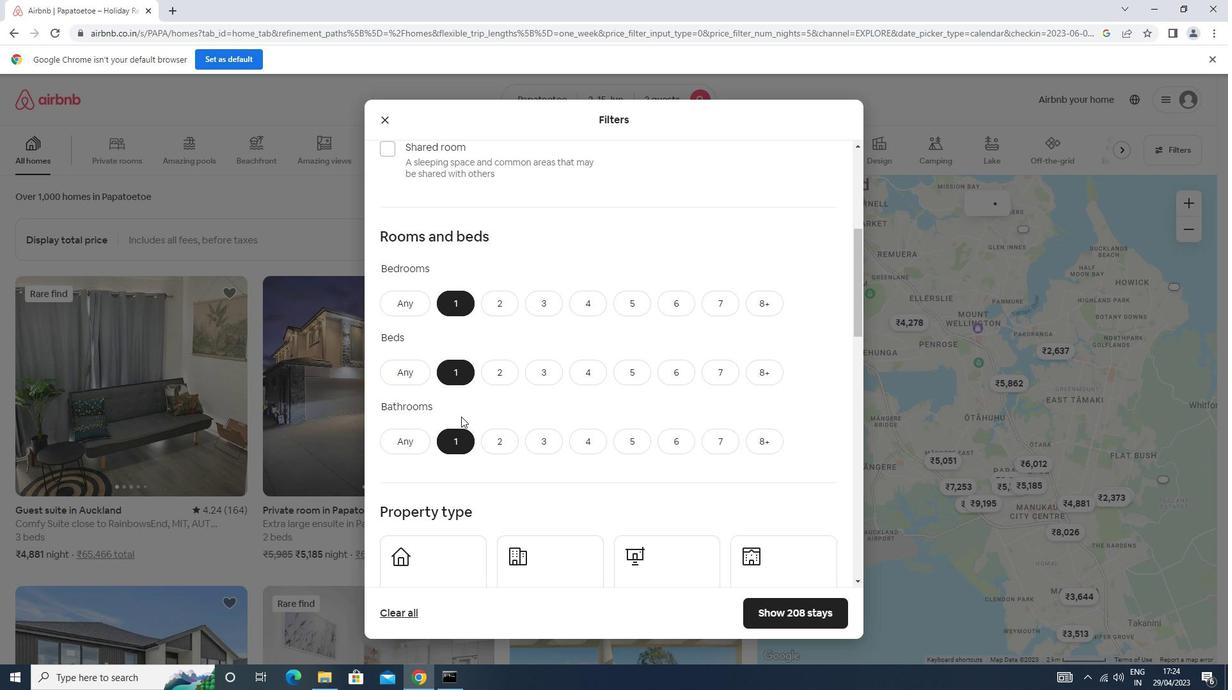 
Action: Mouse scrolled (461, 416) with delta (0, 0)
Screenshot: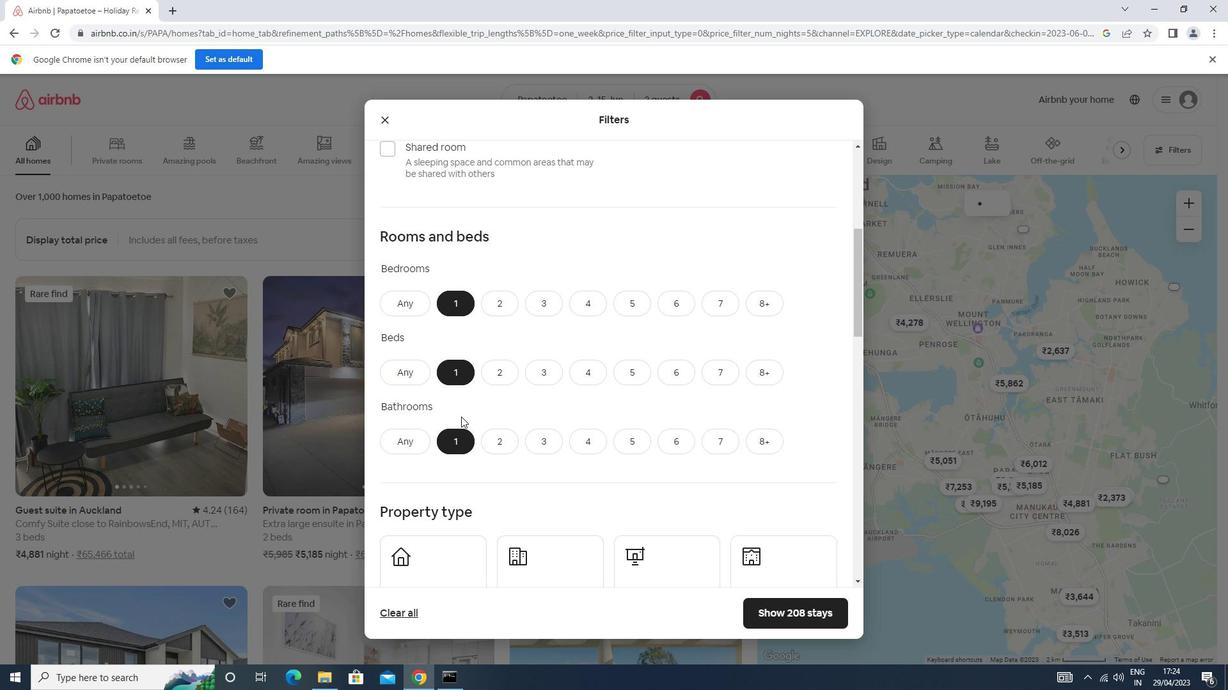 
Action: Mouse scrolled (461, 416) with delta (0, 0)
Screenshot: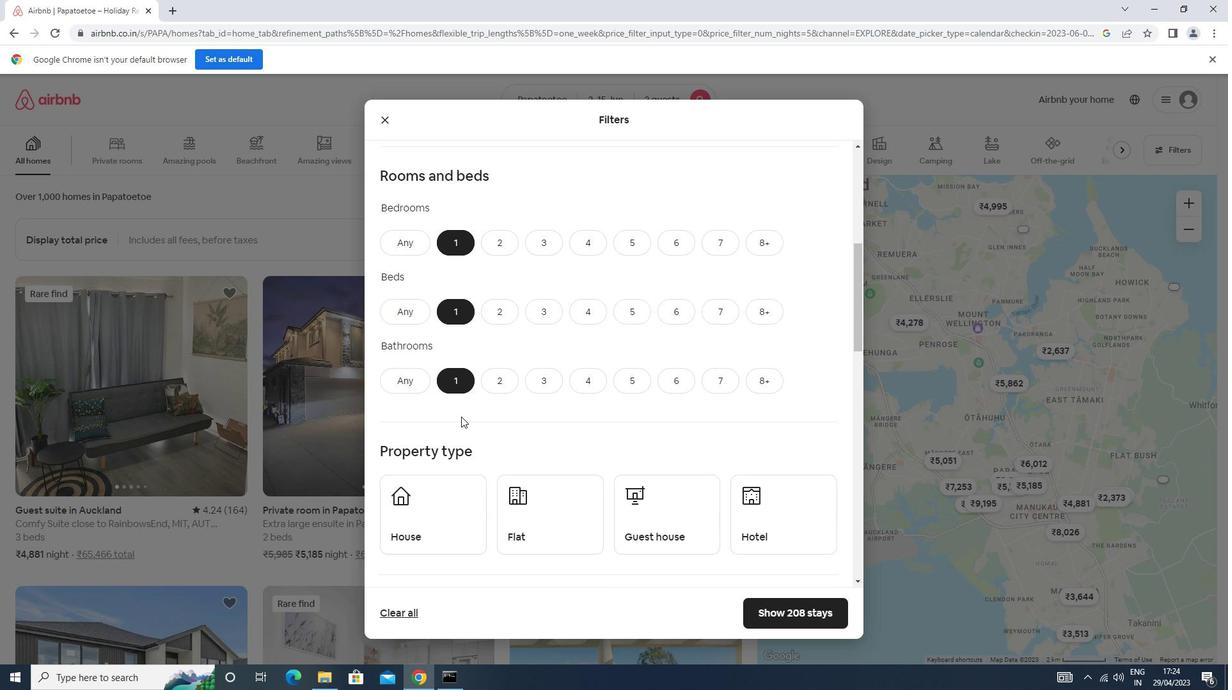 
Action: Mouse scrolled (461, 416) with delta (0, 0)
Screenshot: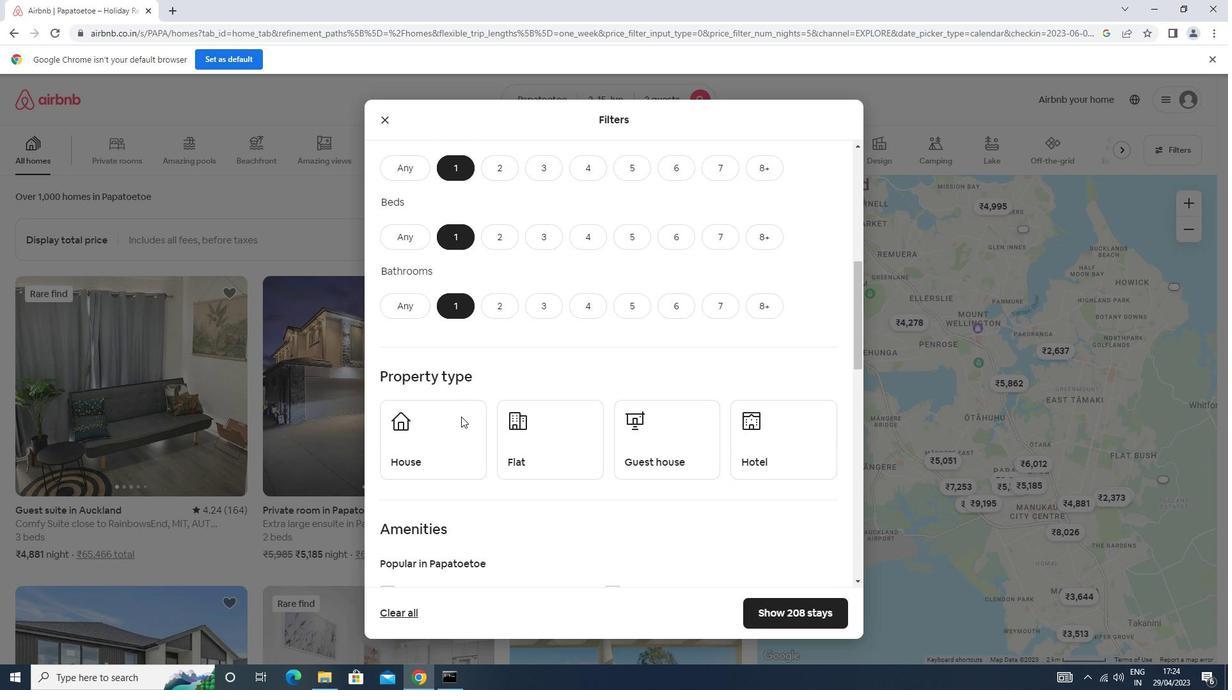 
Action: Mouse scrolled (461, 416) with delta (0, 0)
Screenshot: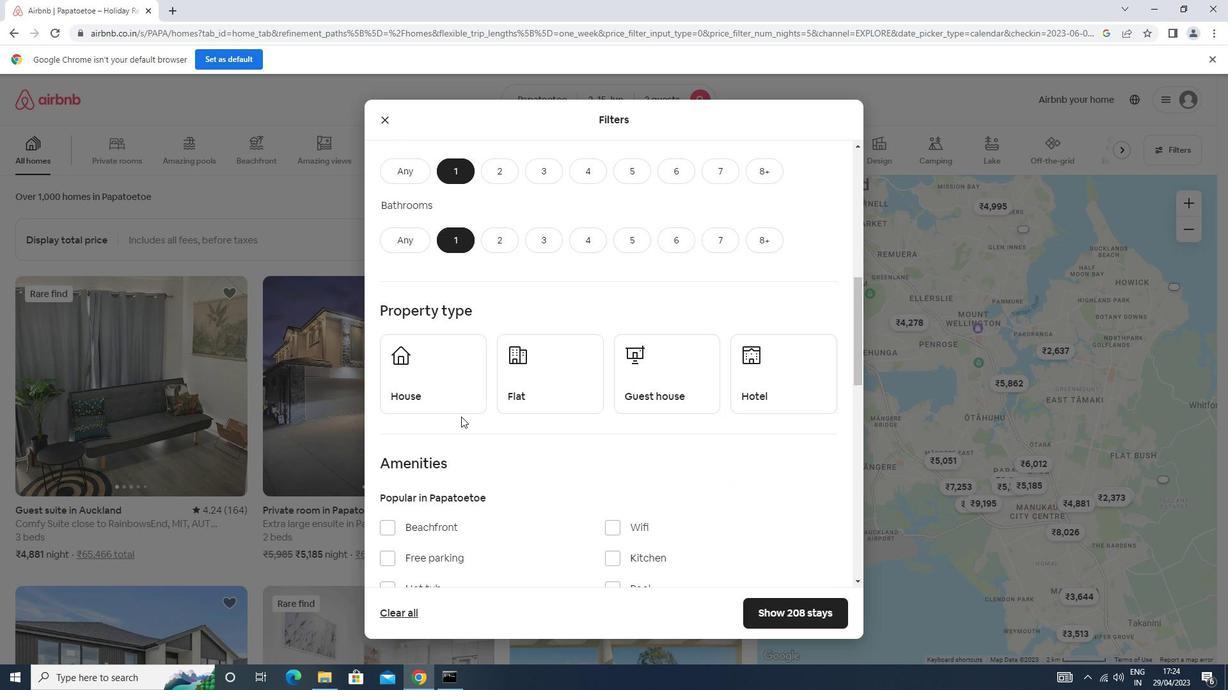 
Action: Mouse moved to (424, 274)
Screenshot: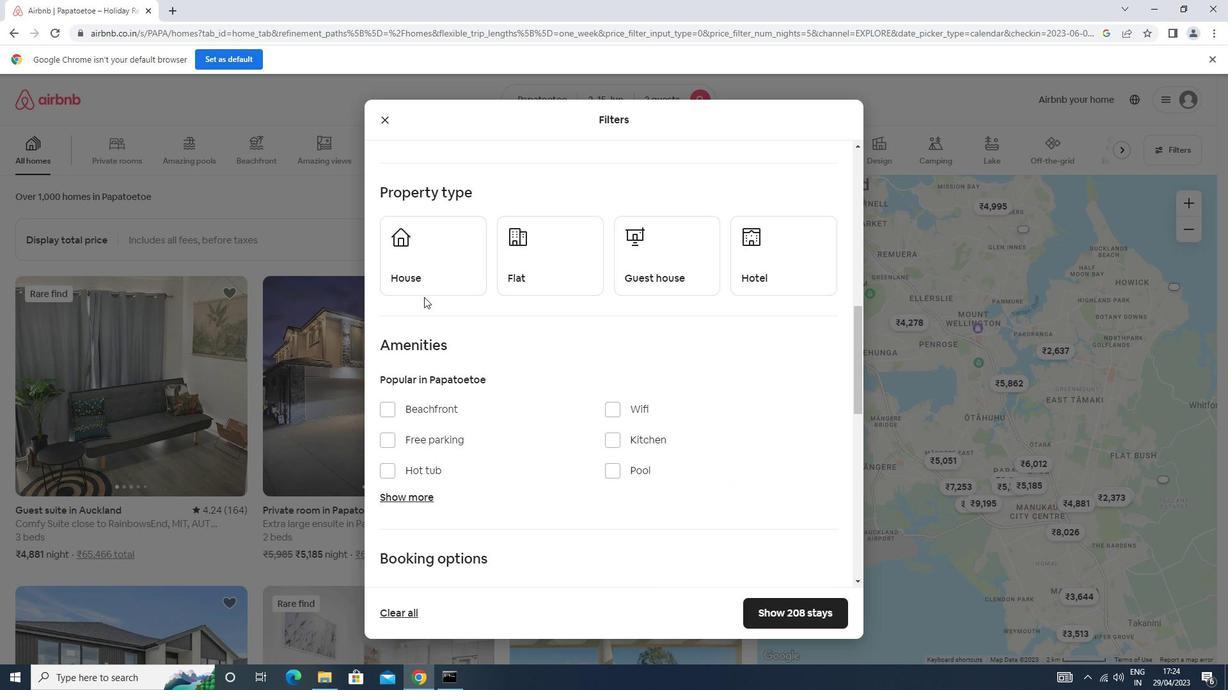 
Action: Mouse pressed left at (424, 274)
Screenshot: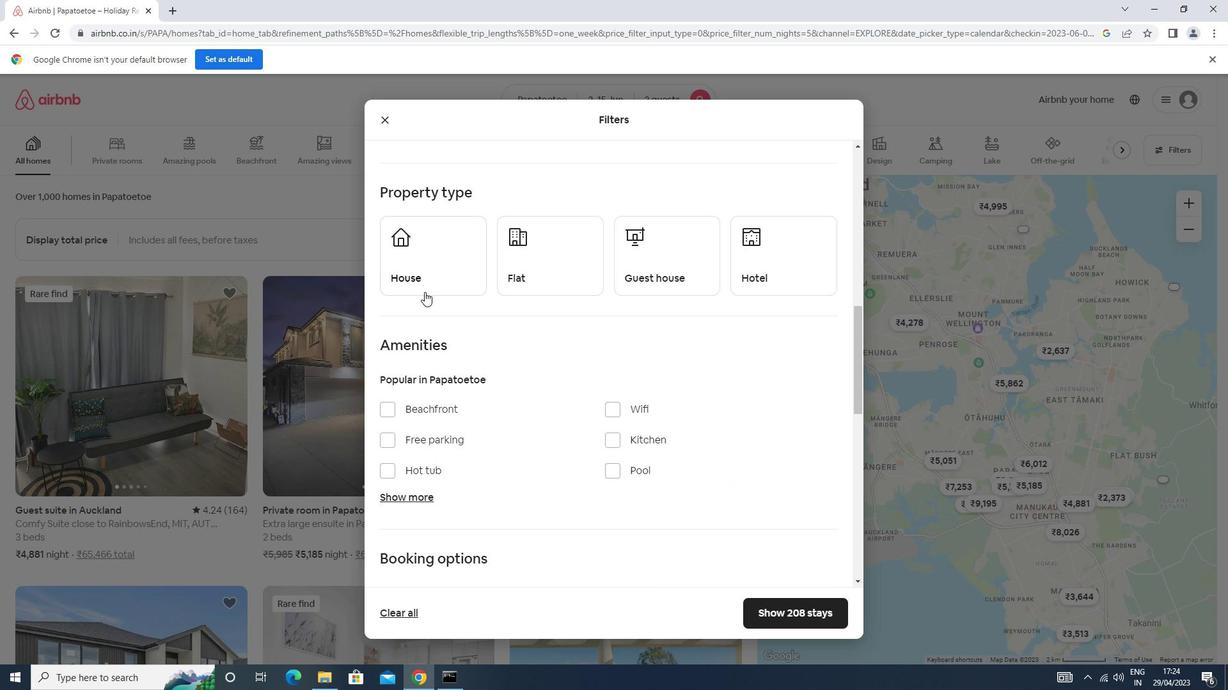
Action: Mouse moved to (558, 261)
Screenshot: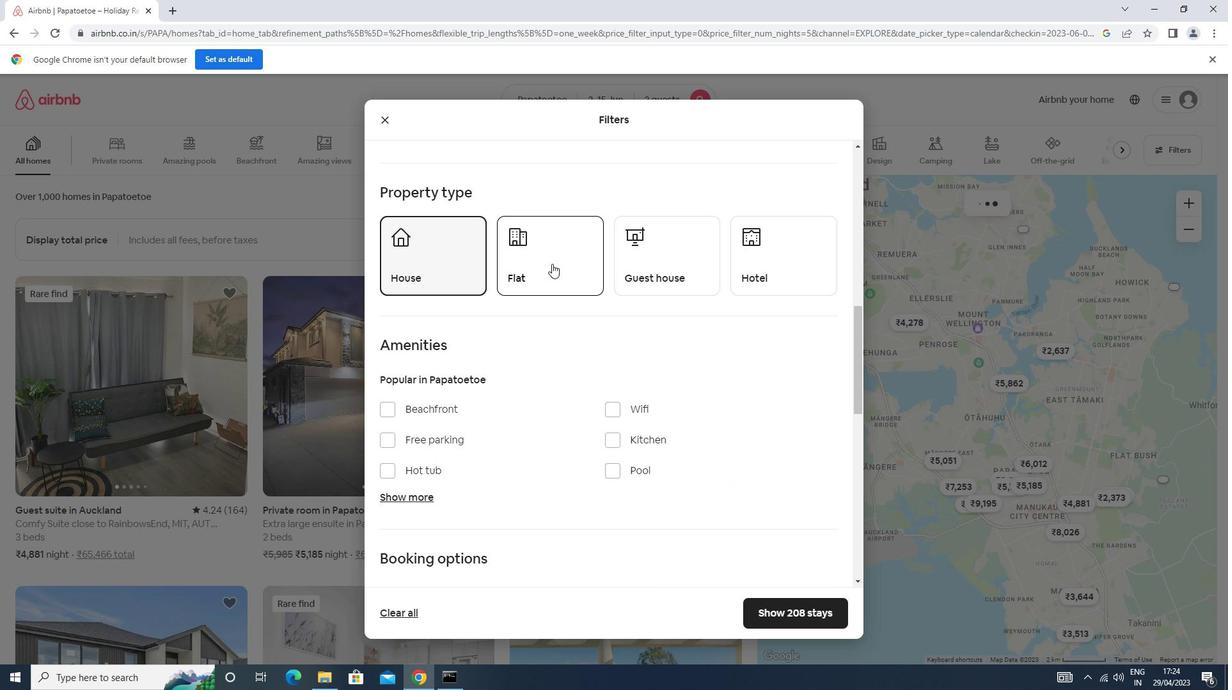 
Action: Mouse pressed left at (558, 261)
Screenshot: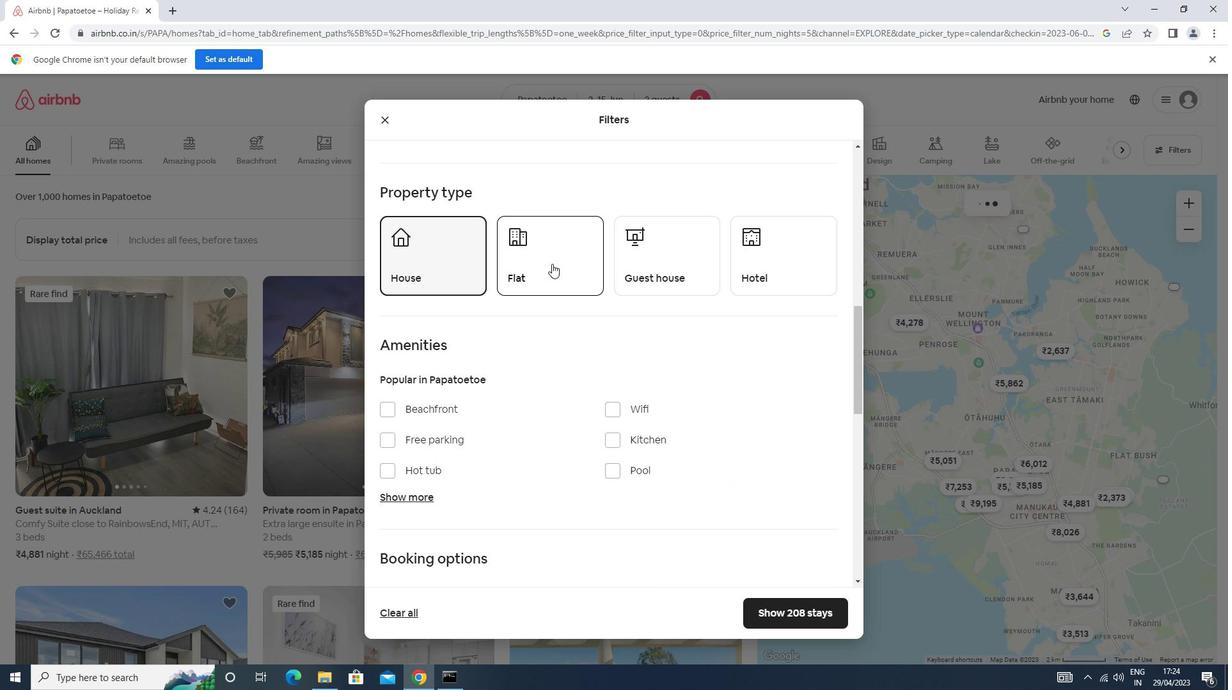 
Action: Mouse moved to (675, 268)
Screenshot: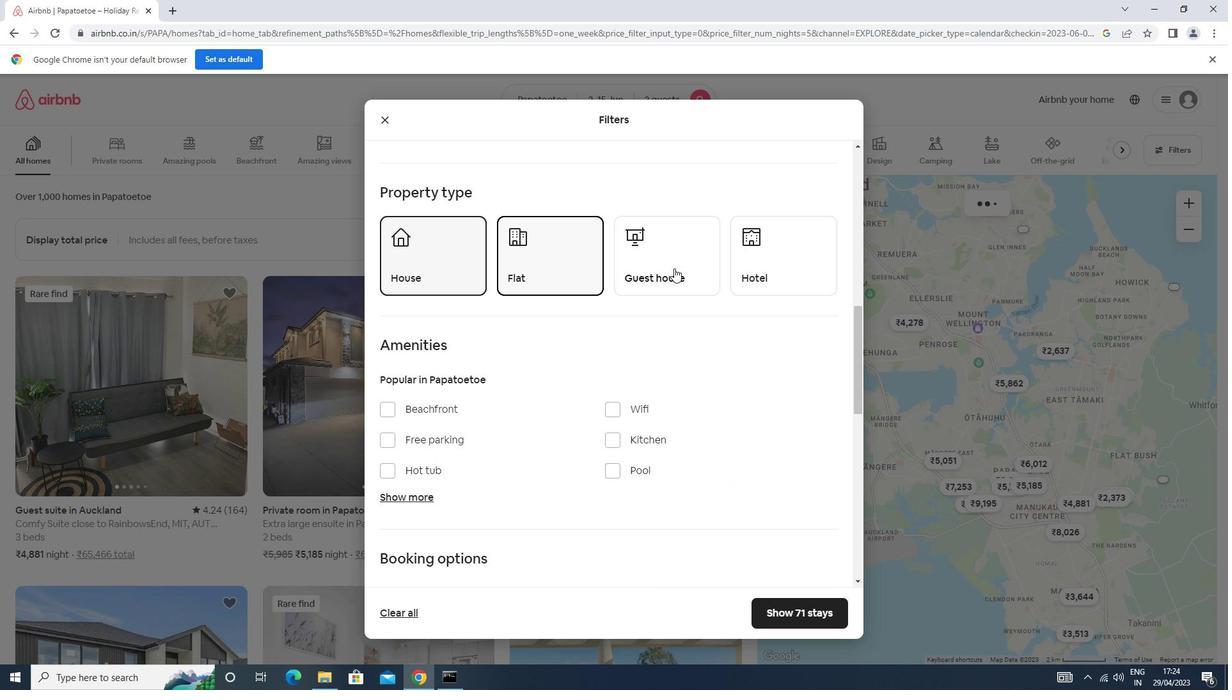 
Action: Mouse pressed left at (675, 268)
Screenshot: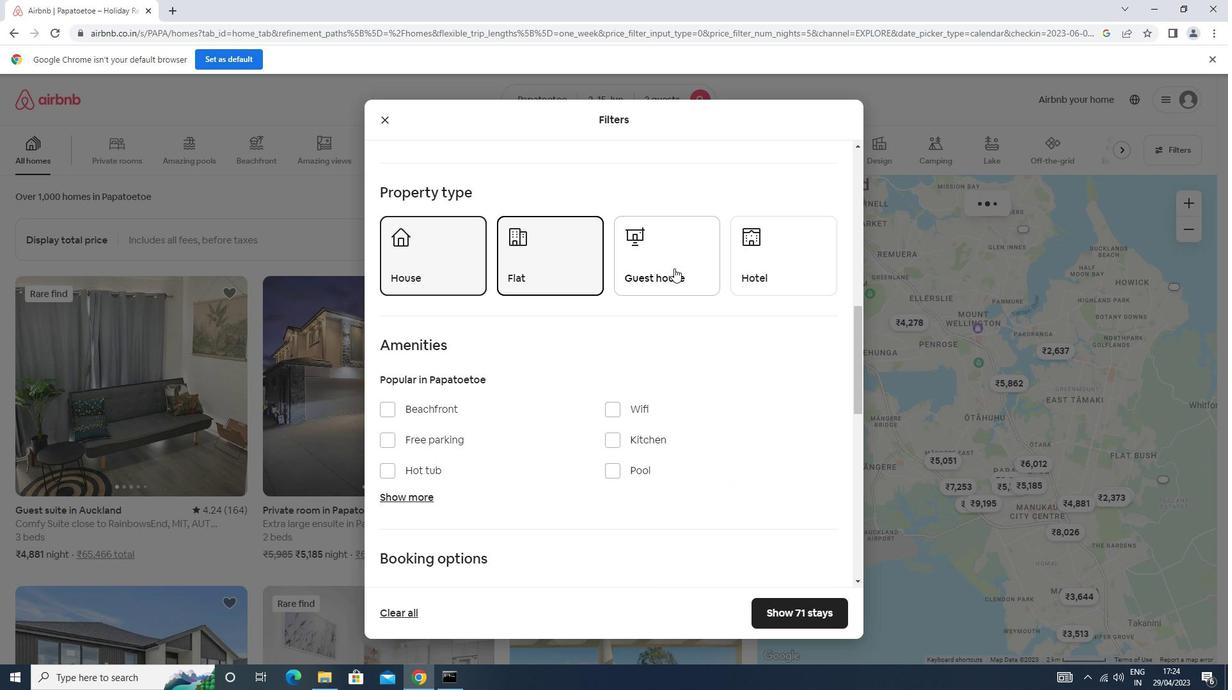 
Action: Mouse moved to (744, 259)
Screenshot: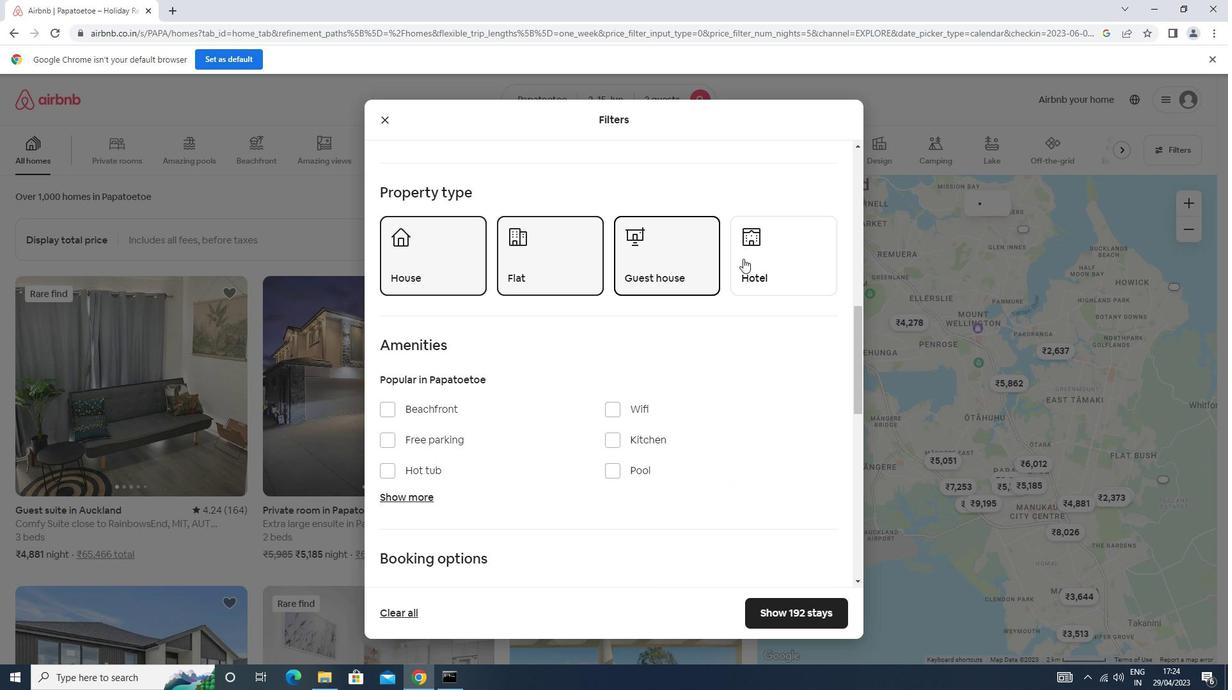
Action: Mouse pressed left at (744, 259)
Screenshot: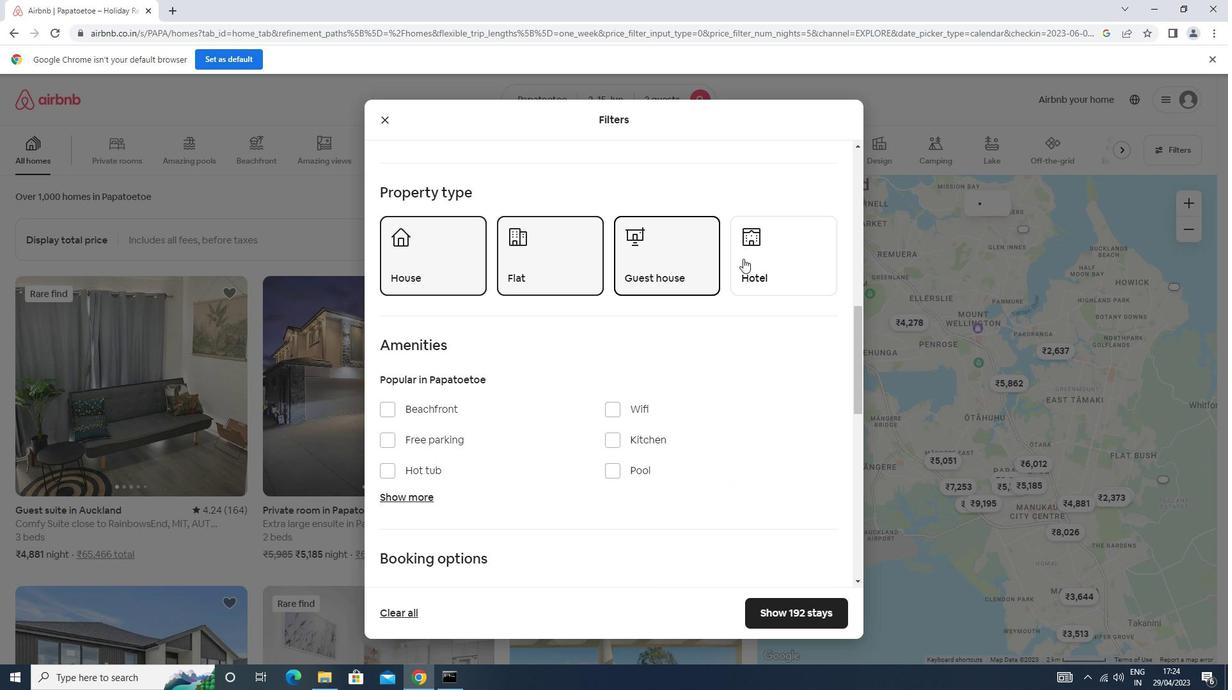 
Action: Mouse moved to (740, 259)
Screenshot: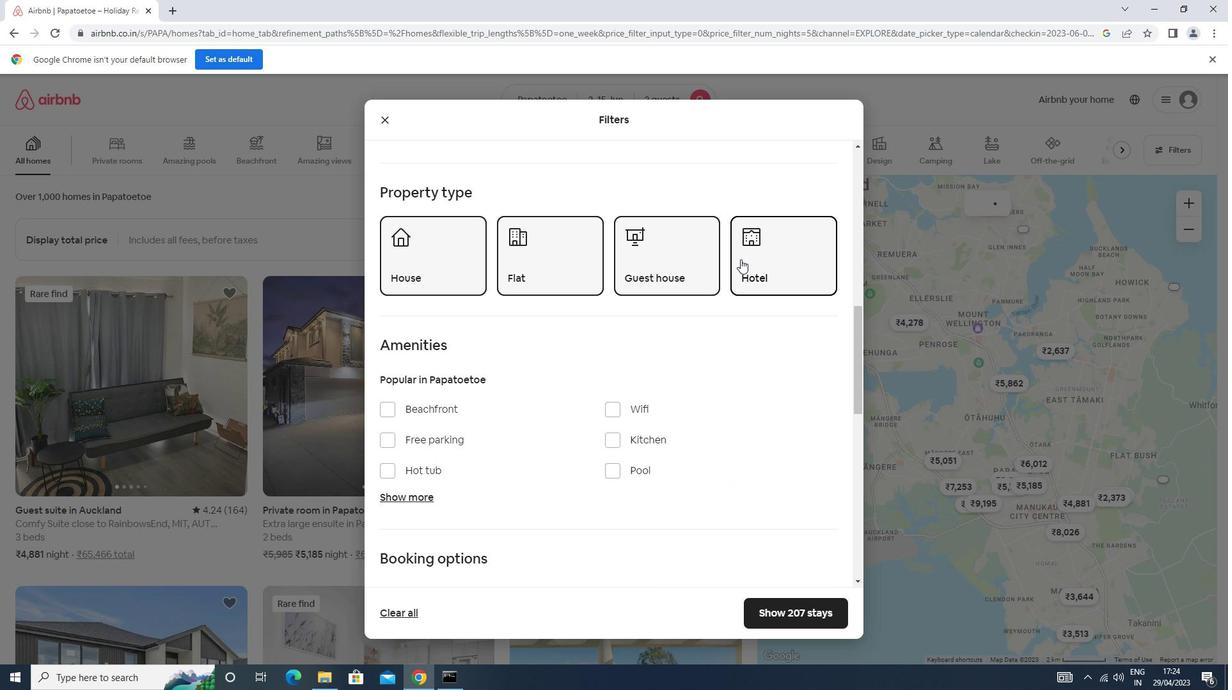 
Action: Mouse scrolled (740, 259) with delta (0, 0)
Screenshot: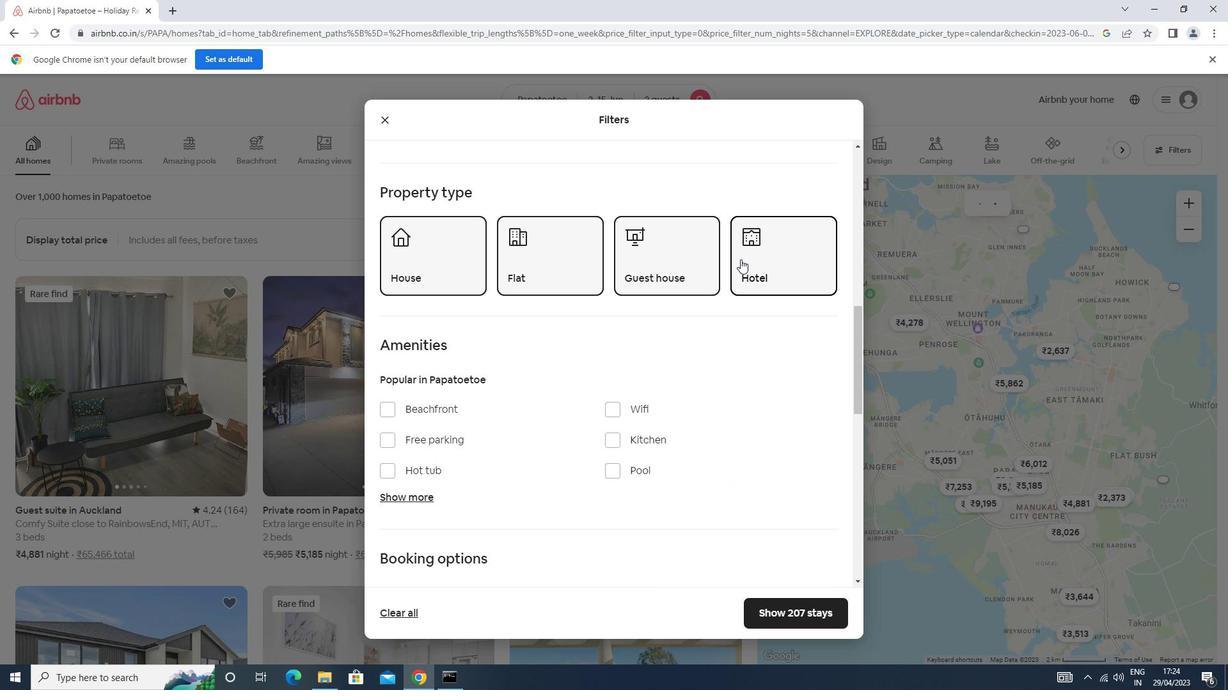 
Action: Mouse scrolled (740, 259) with delta (0, 0)
Screenshot: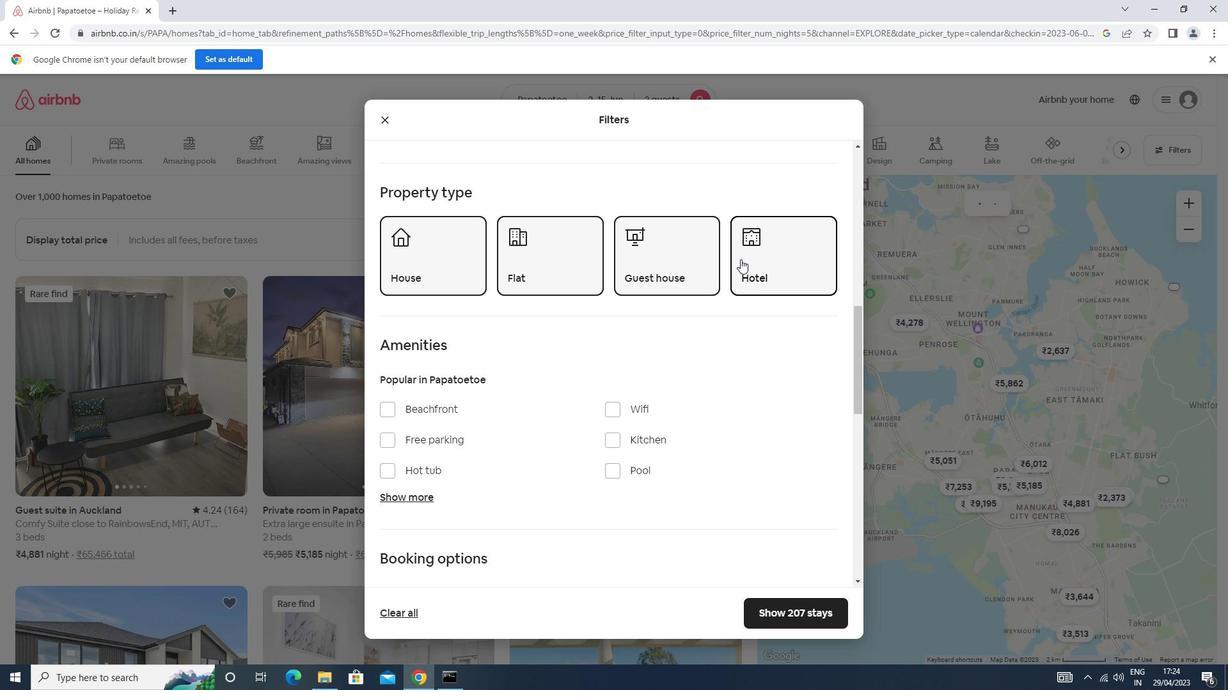 
Action: Mouse scrolled (740, 259) with delta (0, 0)
Screenshot: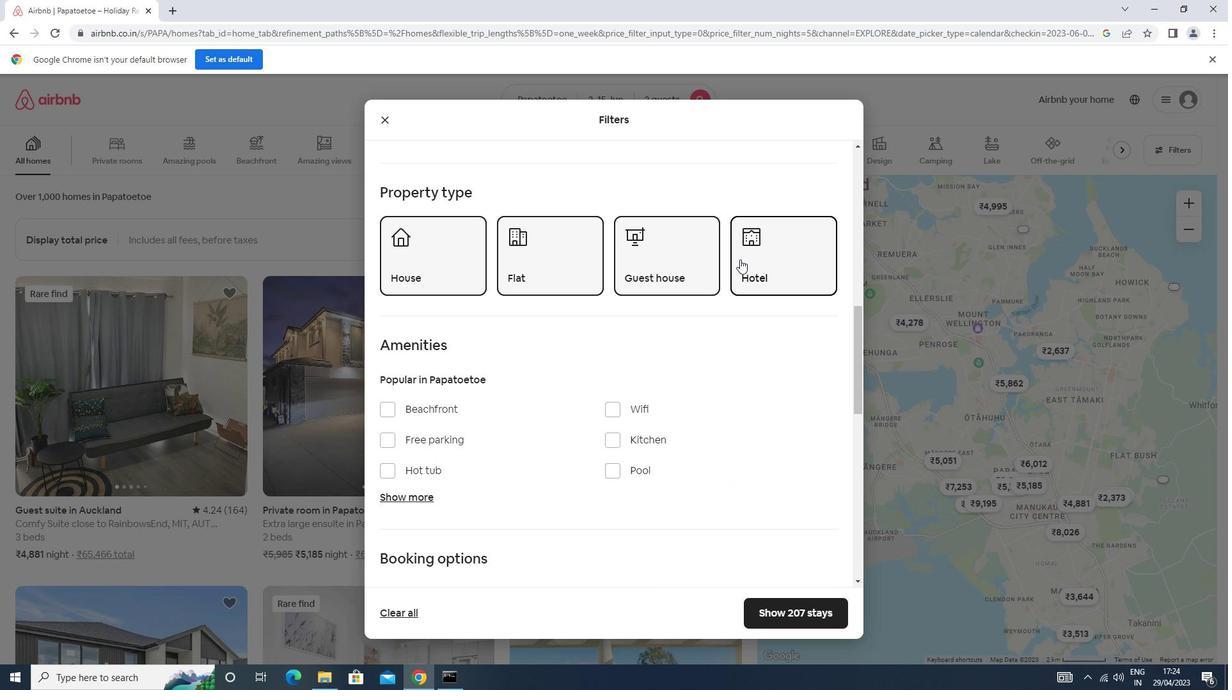 
Action: Mouse scrolled (740, 259) with delta (0, 0)
Screenshot: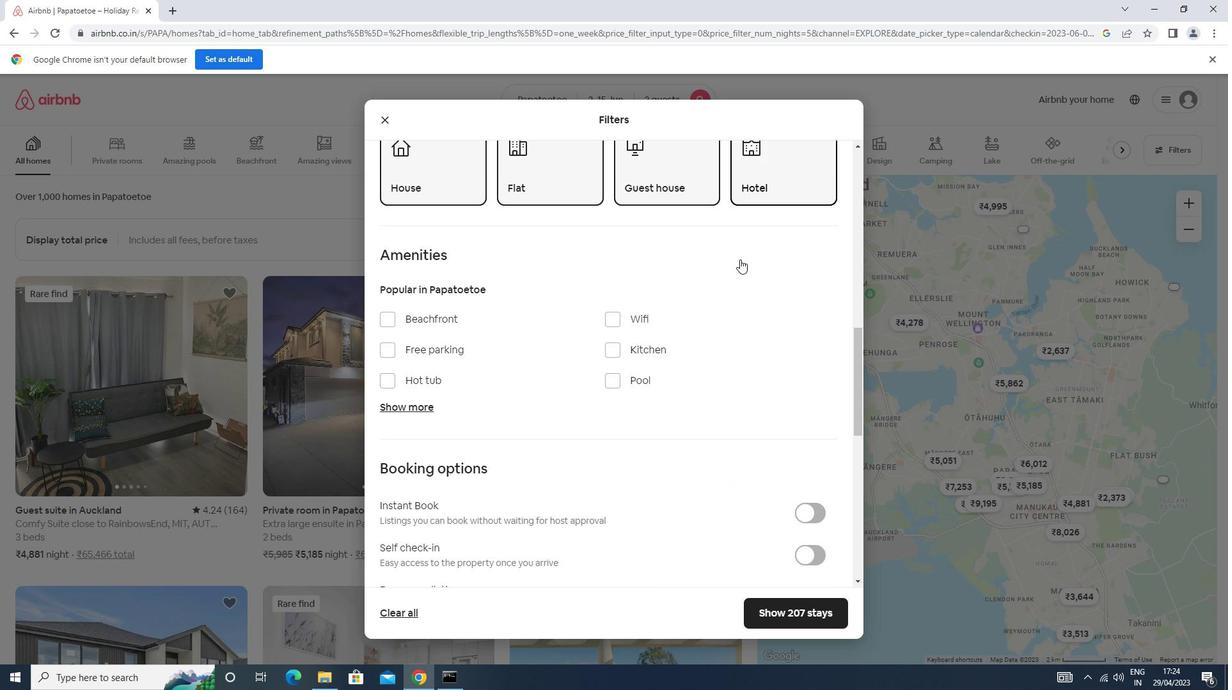 
Action: Mouse scrolled (740, 259) with delta (0, 0)
Screenshot: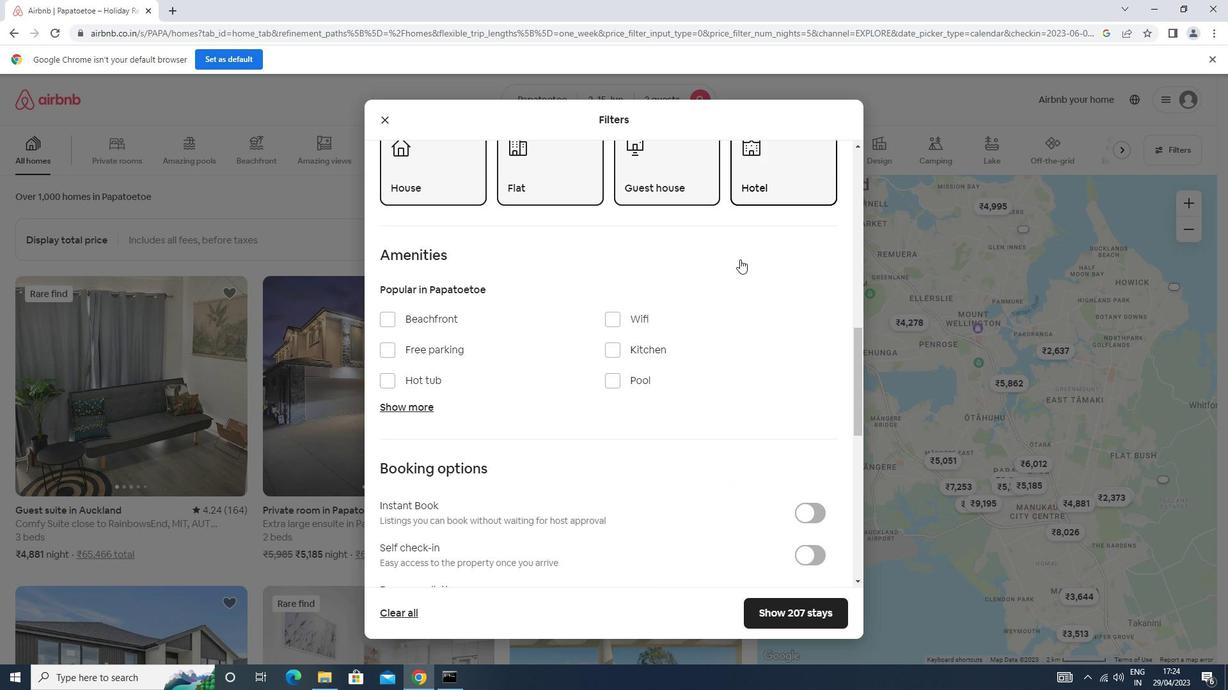 
Action: Mouse moved to (803, 326)
Screenshot: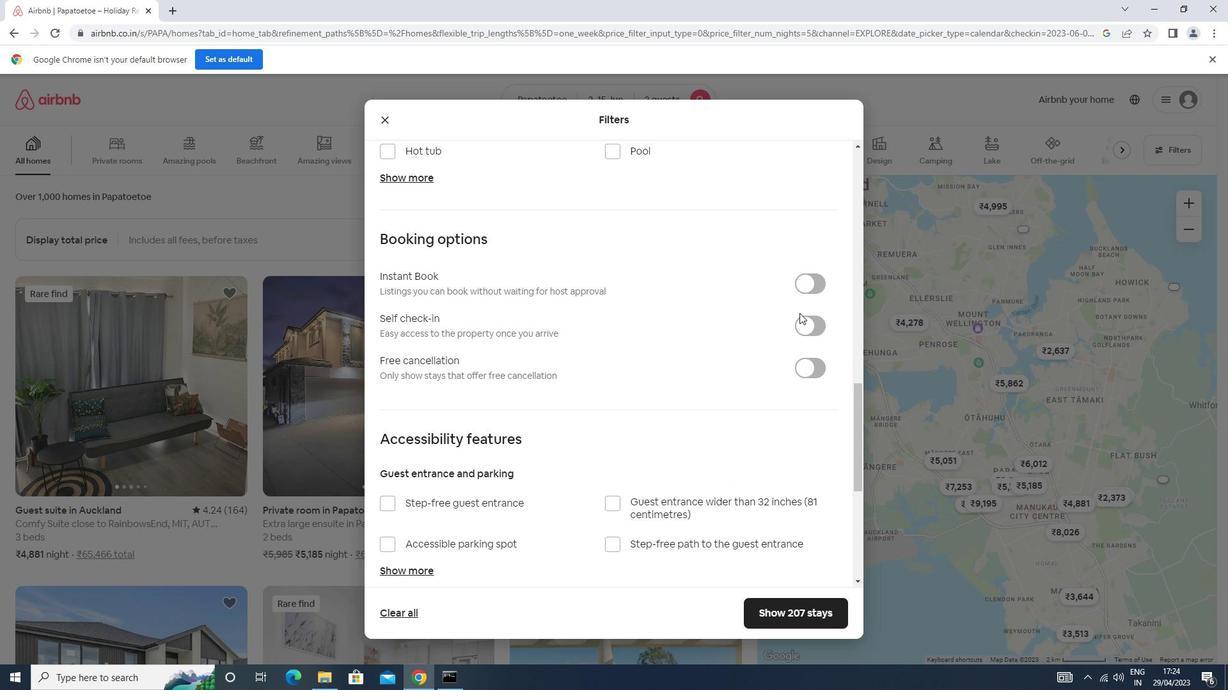 
Action: Mouse pressed left at (803, 326)
Screenshot: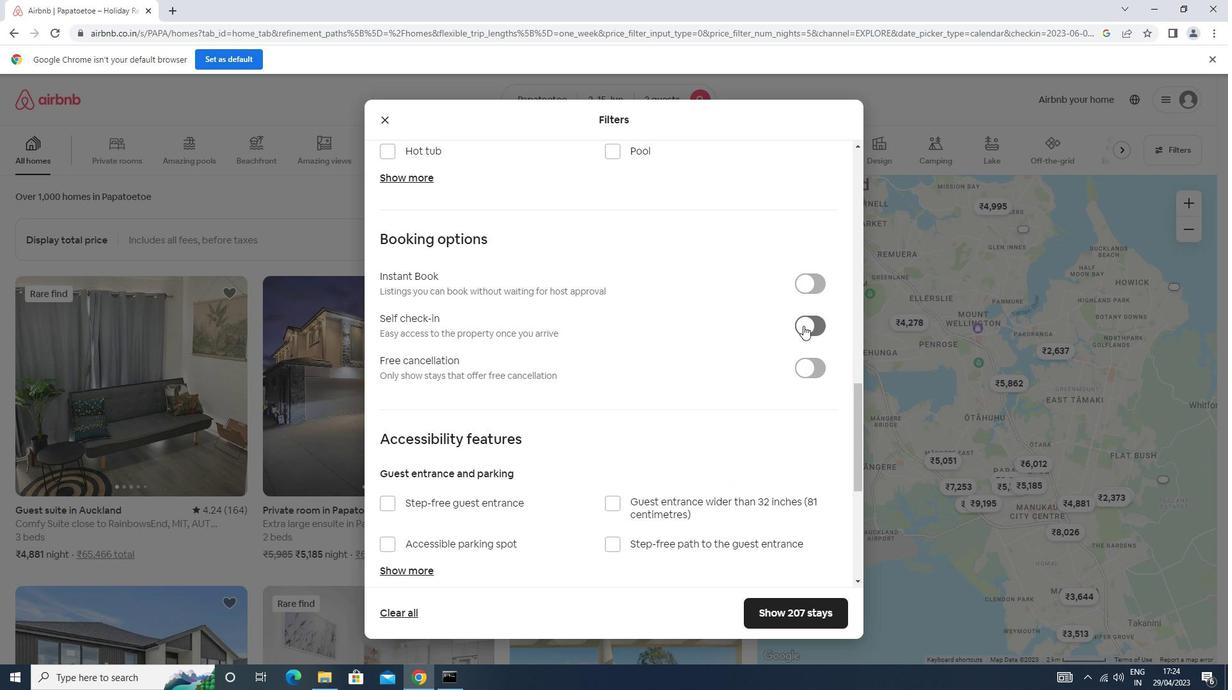 
Action: Mouse moved to (800, 316)
Screenshot: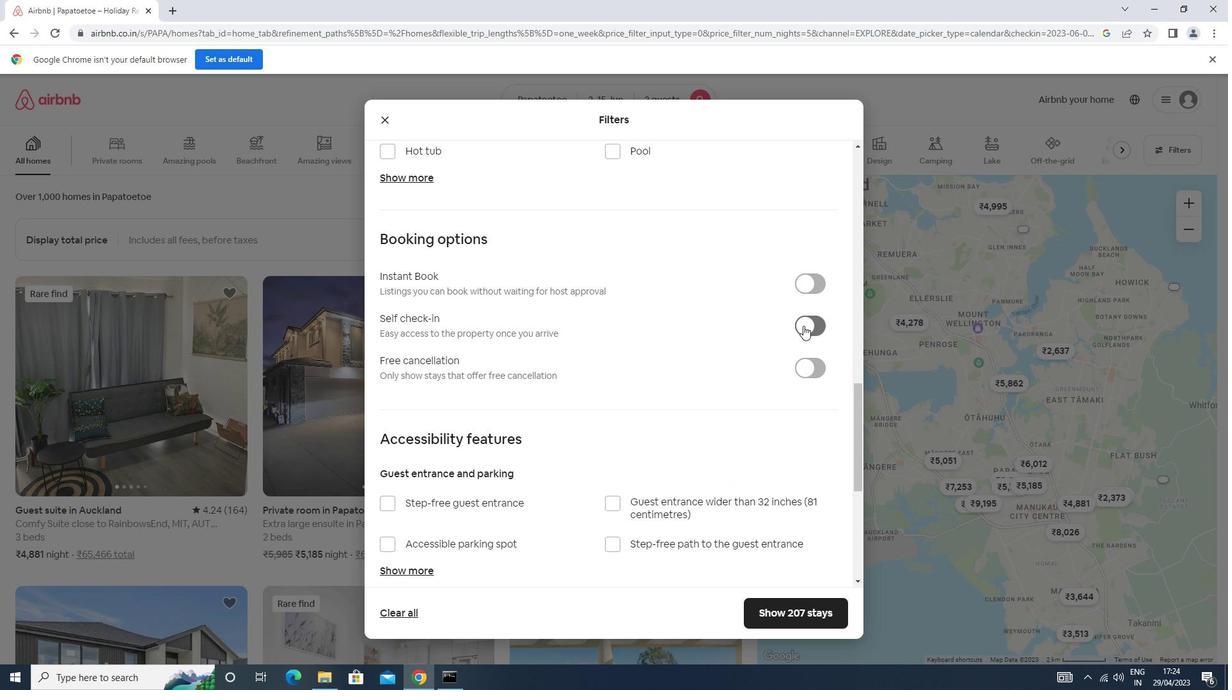 
Action: Mouse scrolled (800, 315) with delta (0, 0)
Screenshot: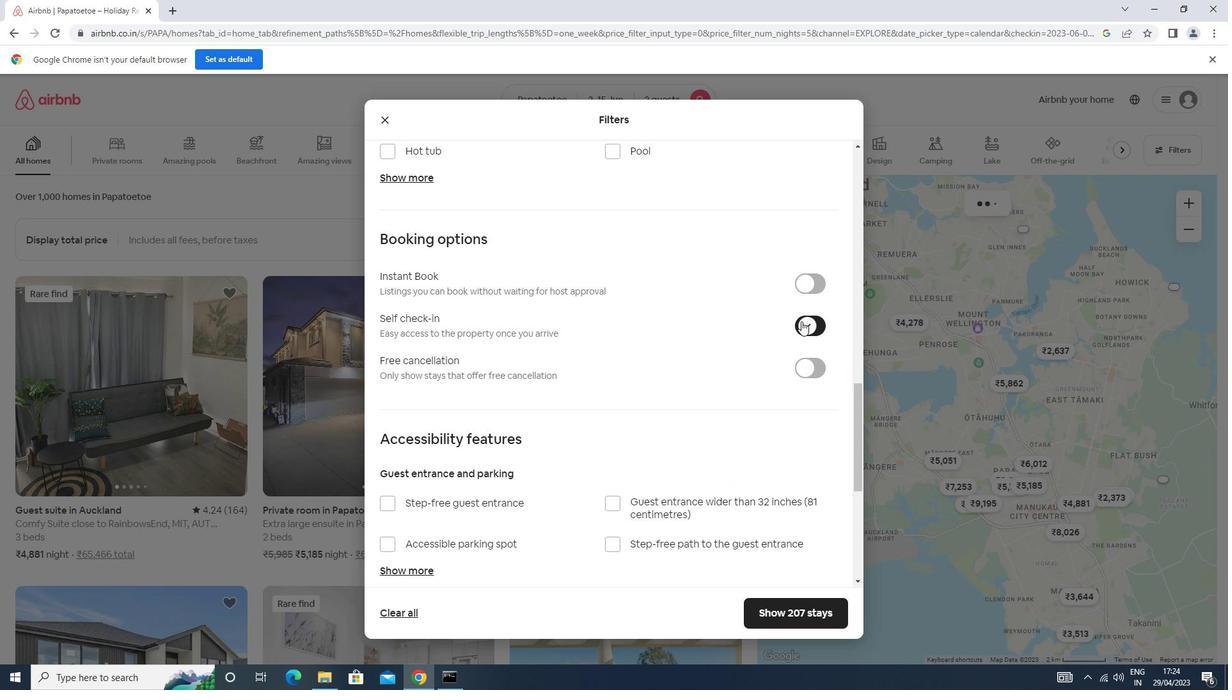 
Action: Mouse scrolled (800, 315) with delta (0, 0)
Screenshot: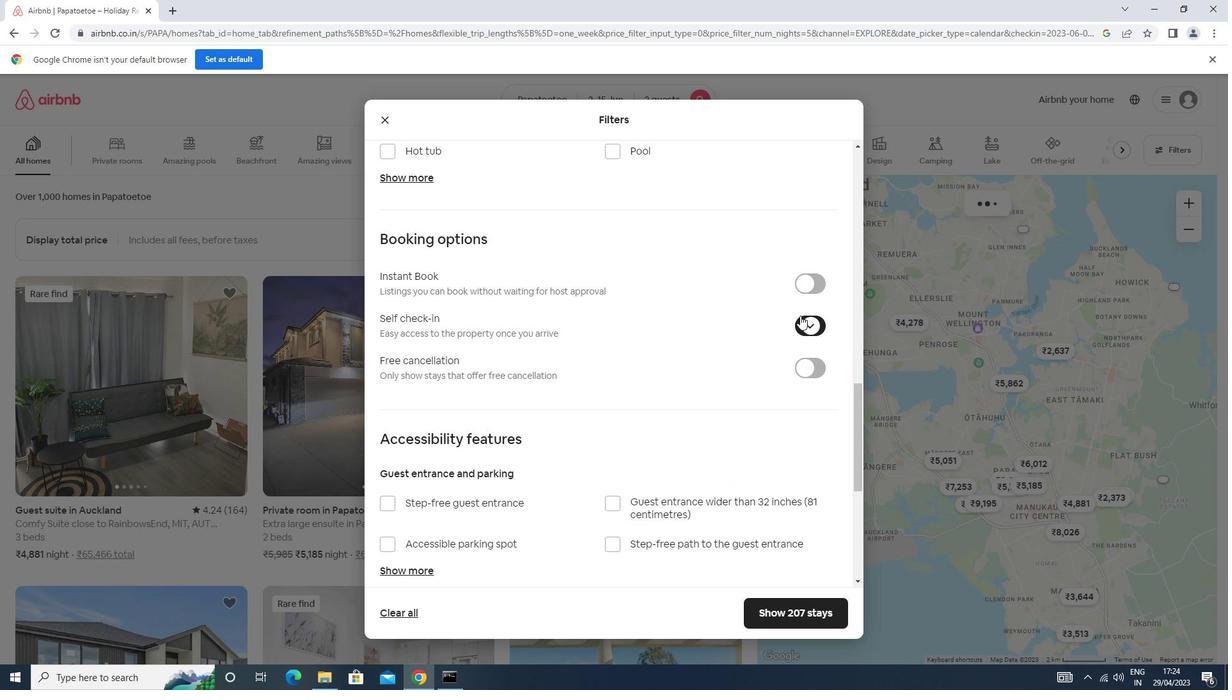 
Action: Mouse scrolled (800, 315) with delta (0, 0)
Screenshot: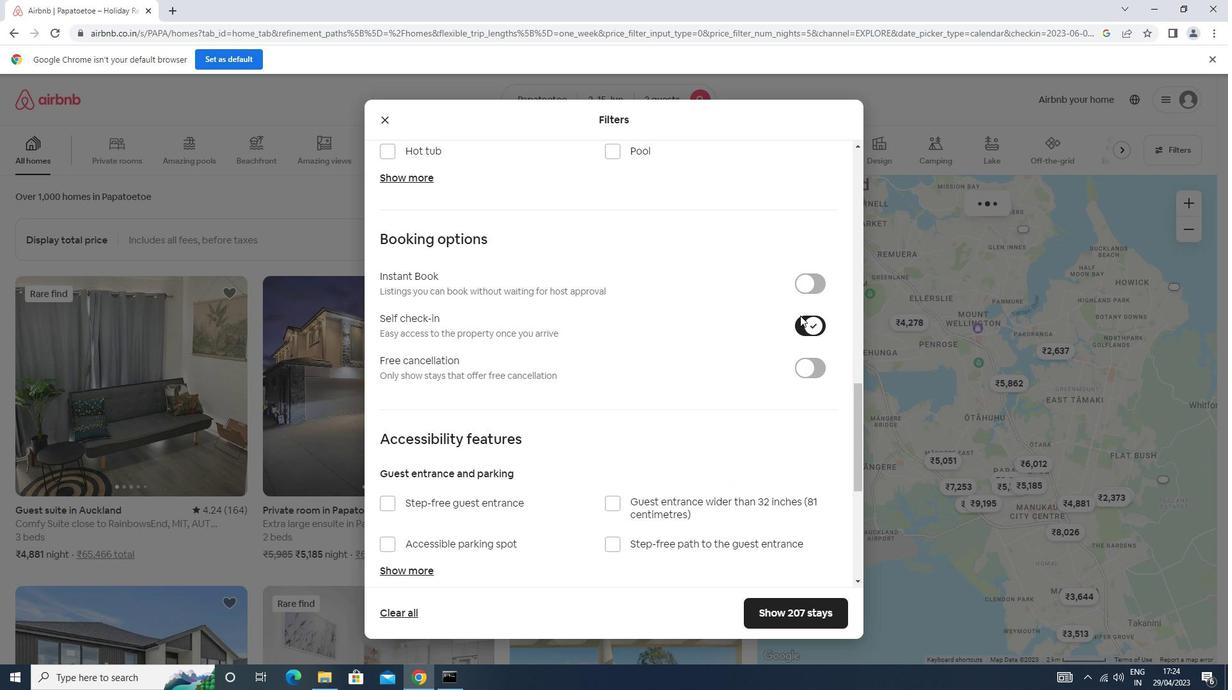 
Action: Mouse moved to (799, 316)
Screenshot: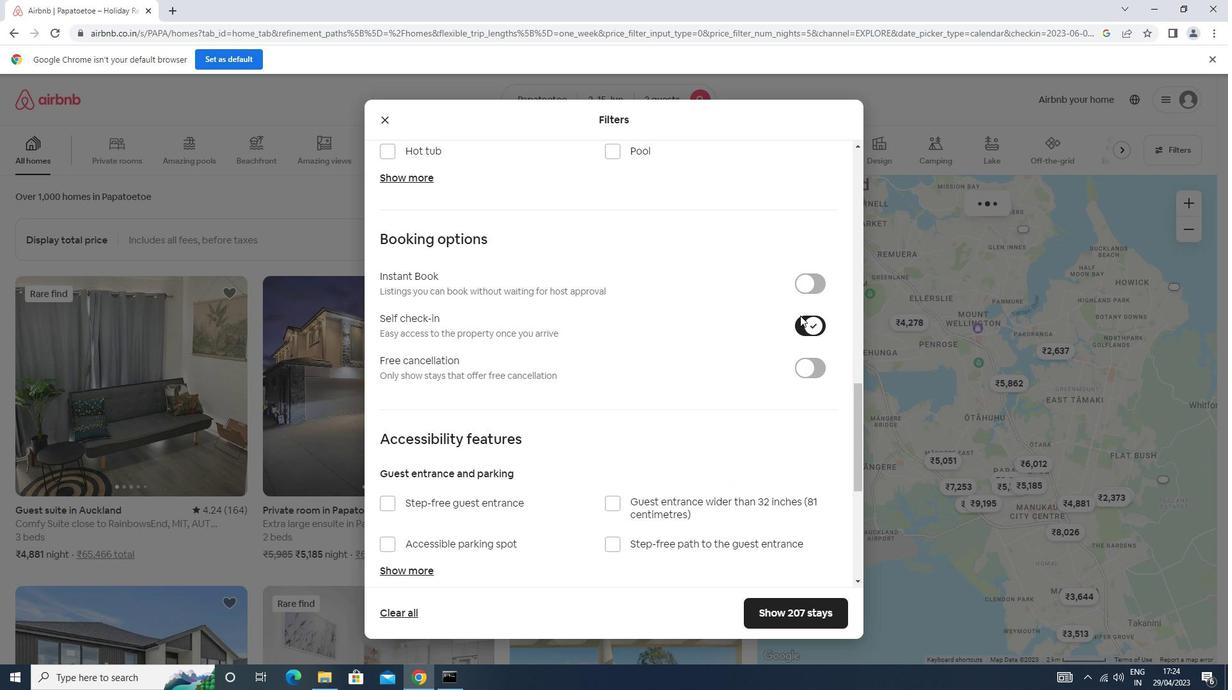 
Action: Mouse scrolled (799, 315) with delta (0, 0)
Screenshot: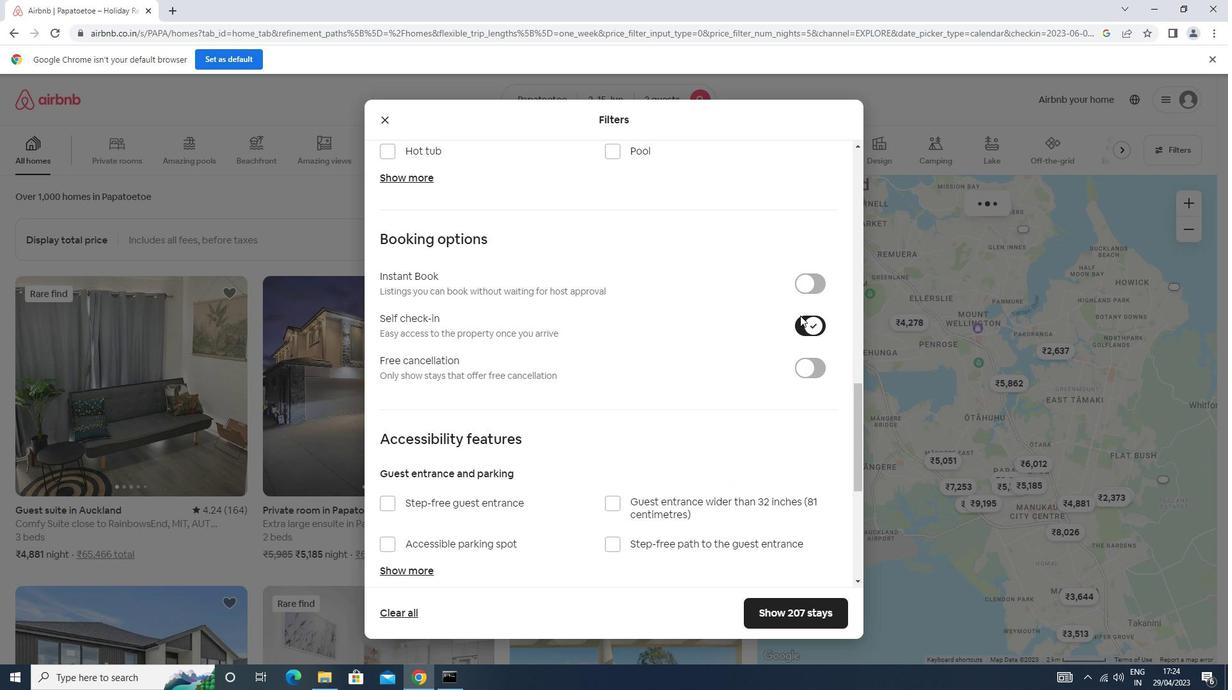 
Action: Mouse moved to (799, 316)
Screenshot: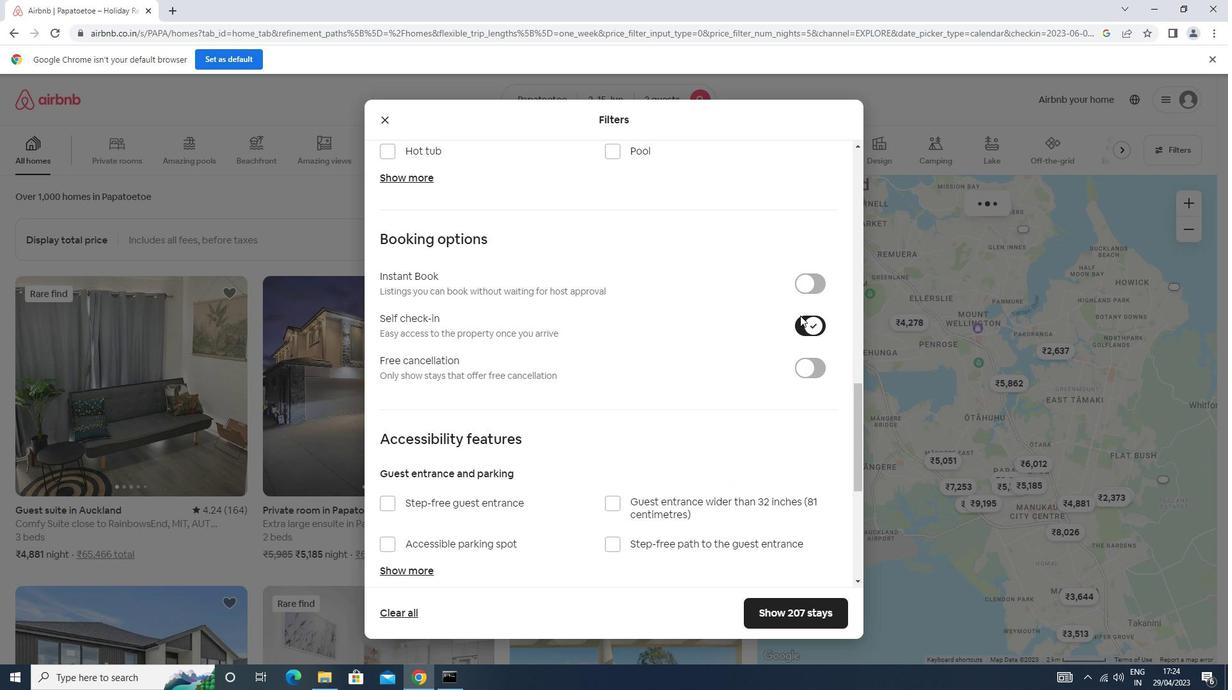 
Action: Mouse scrolled (799, 315) with delta (0, 0)
Screenshot: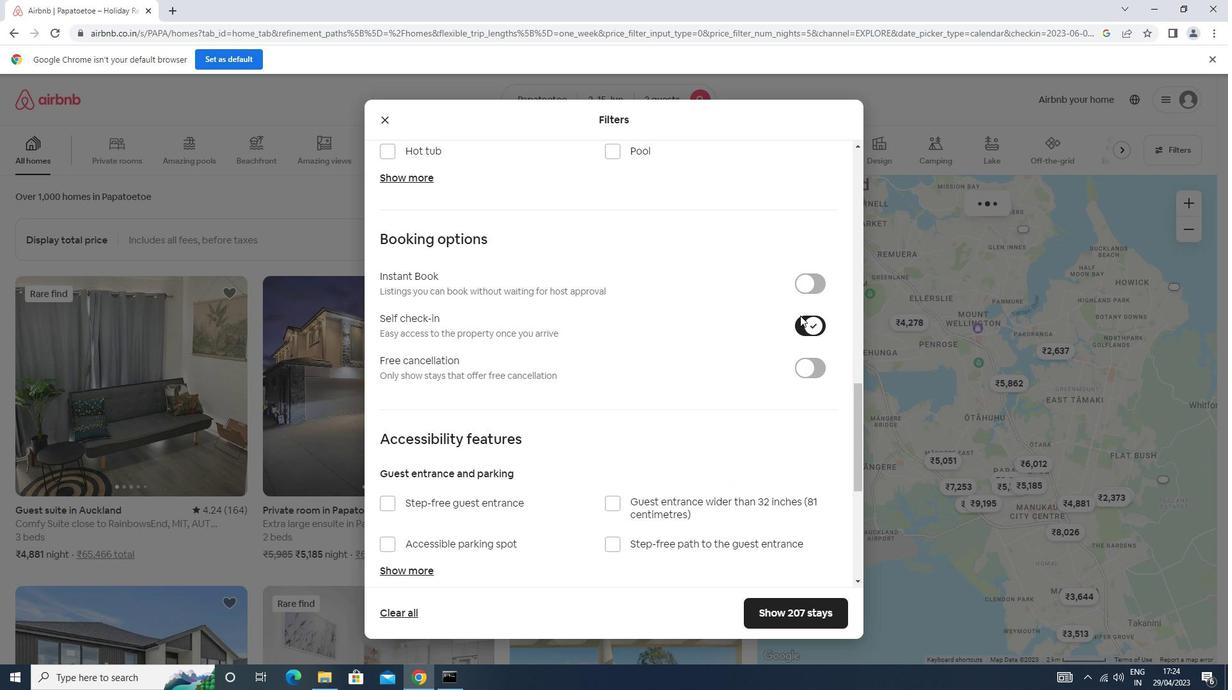 
Action: Mouse scrolled (799, 315) with delta (0, 0)
Screenshot: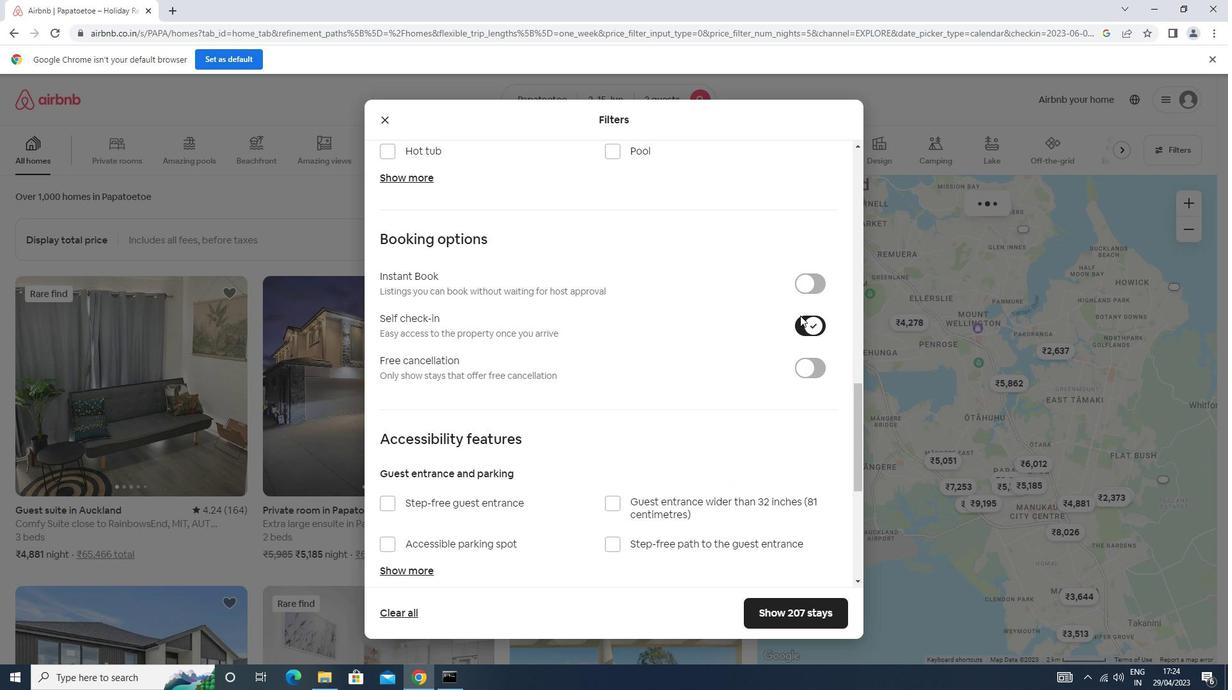 
Action: Mouse scrolled (799, 315) with delta (0, 0)
Screenshot: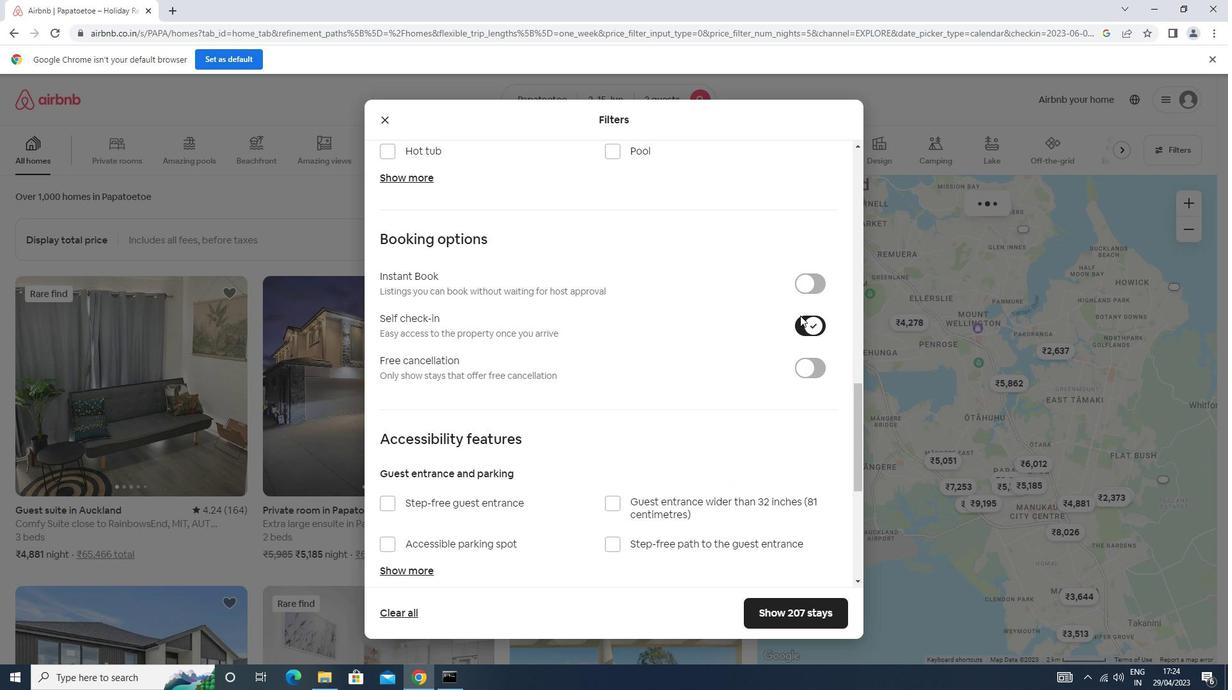 
Action: Mouse scrolled (799, 315) with delta (0, 0)
Screenshot: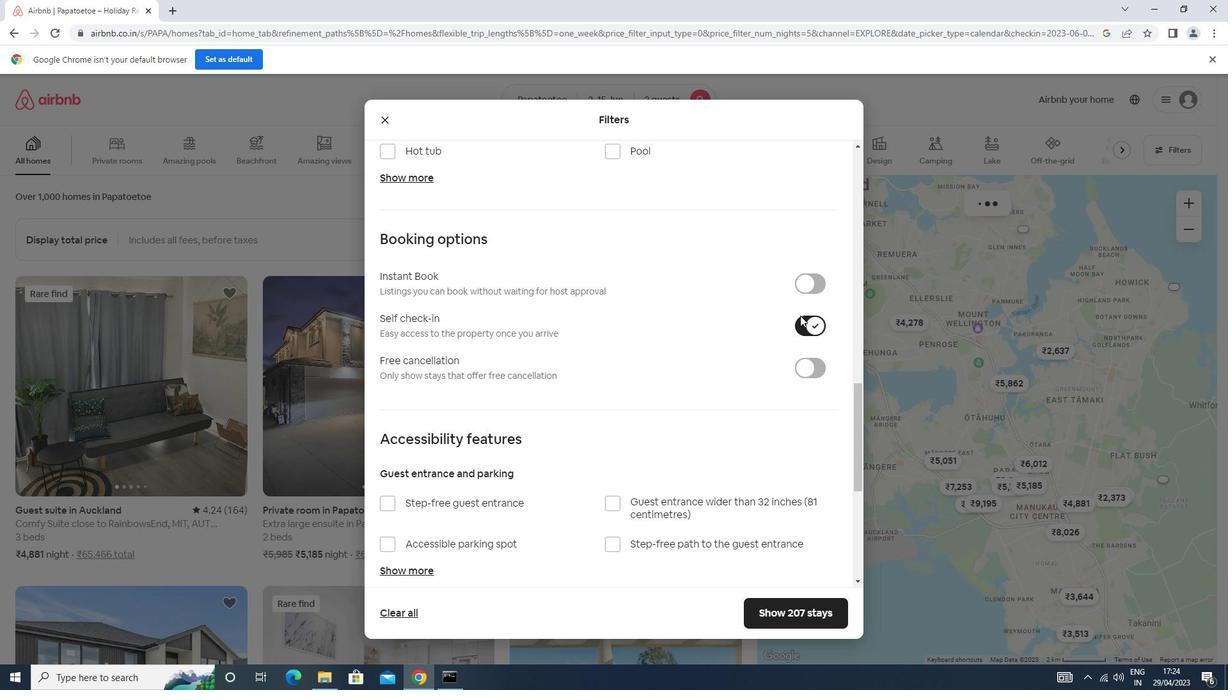 
Action: Mouse moved to (398, 500)
Screenshot: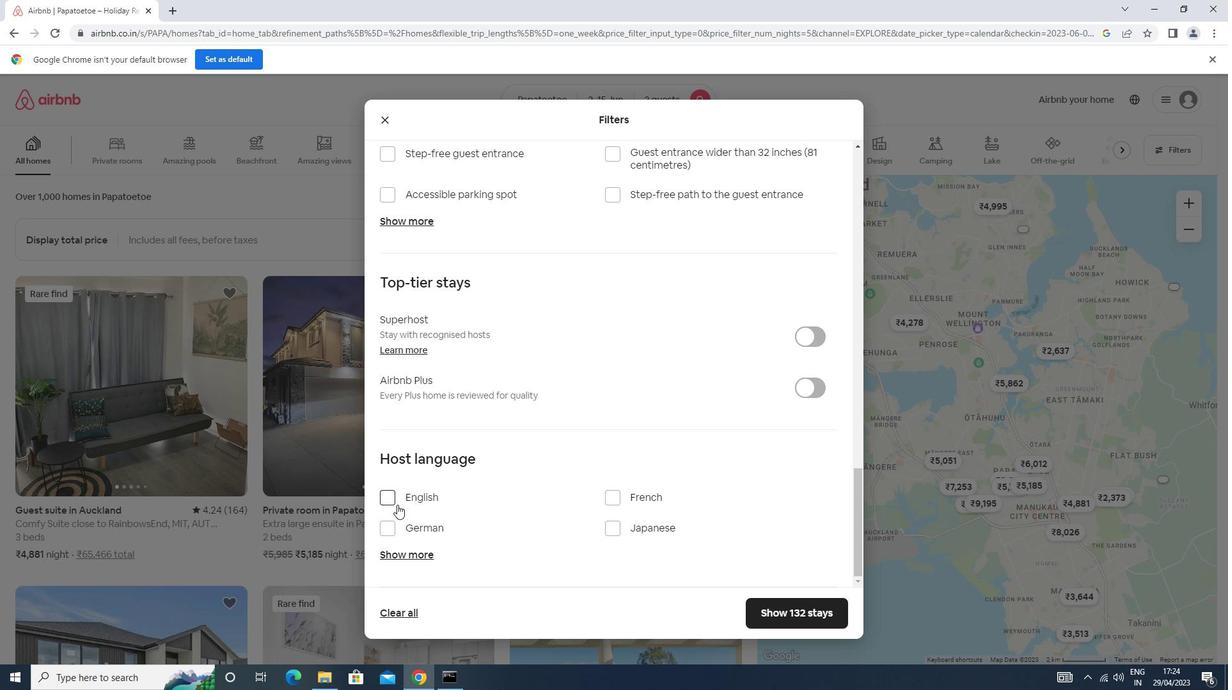 
Action: Mouse pressed left at (398, 500)
Screenshot: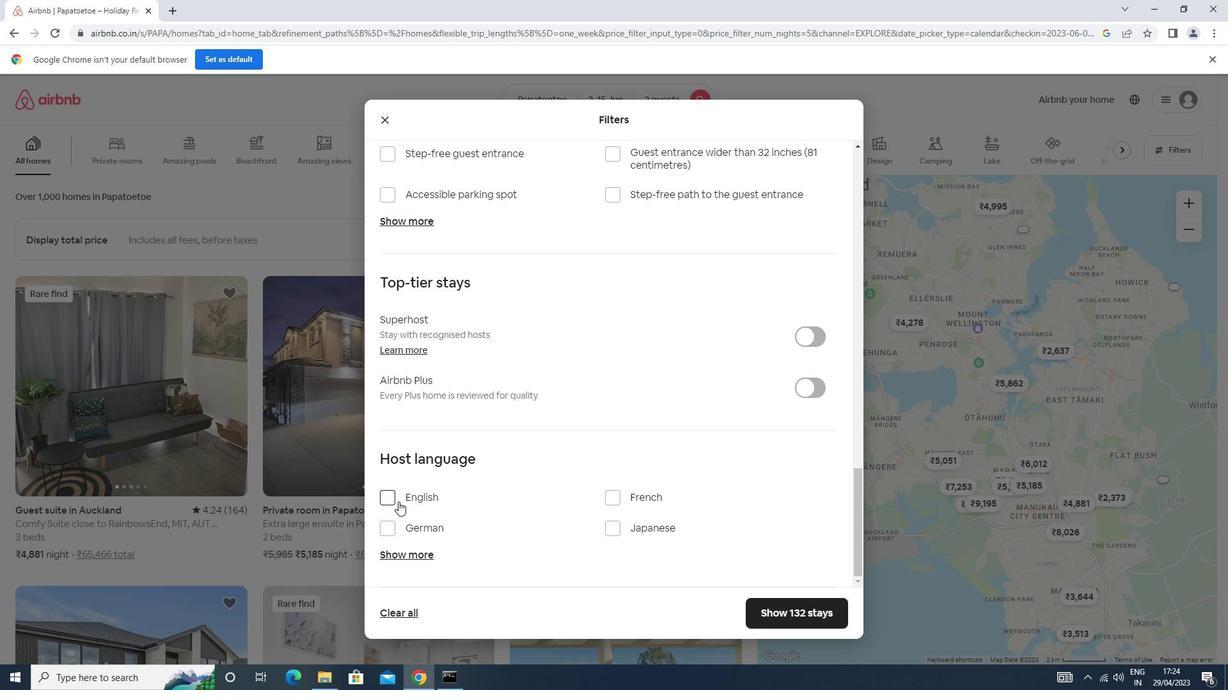 
Action: Mouse moved to (813, 611)
Screenshot: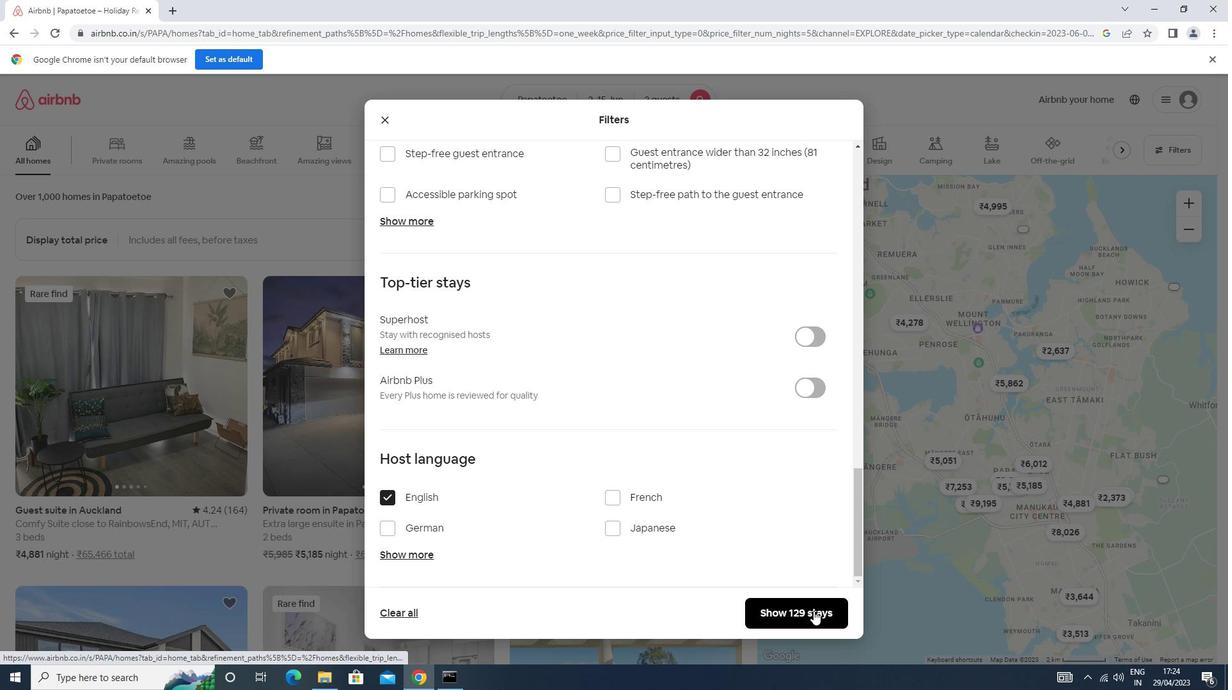 
Action: Mouse pressed left at (813, 611)
Screenshot: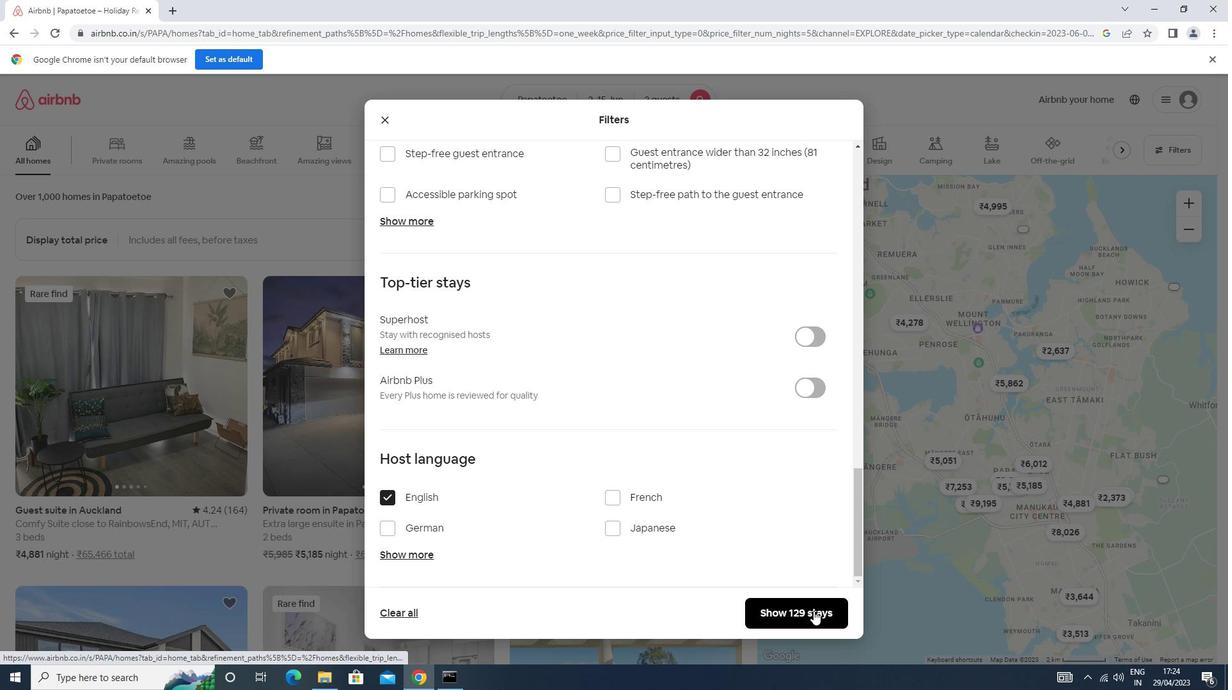 
